Task: Find connections with filter location Lida with filter topic #training with filter profile language English with filter current company Hike with filter school Guru Jambheshwar University of Science and Technology, Hissar with filter industry Fruit and Vegetable Preserves Manufacturing with filter service category Research with filter keywords title Sales Engineer
Action: Mouse moved to (146, 214)
Screenshot: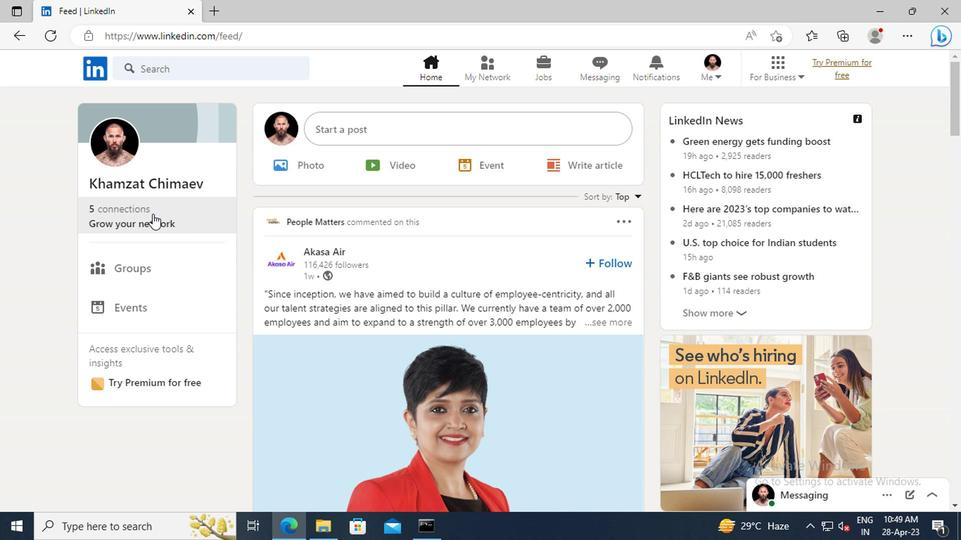 
Action: Mouse pressed left at (146, 214)
Screenshot: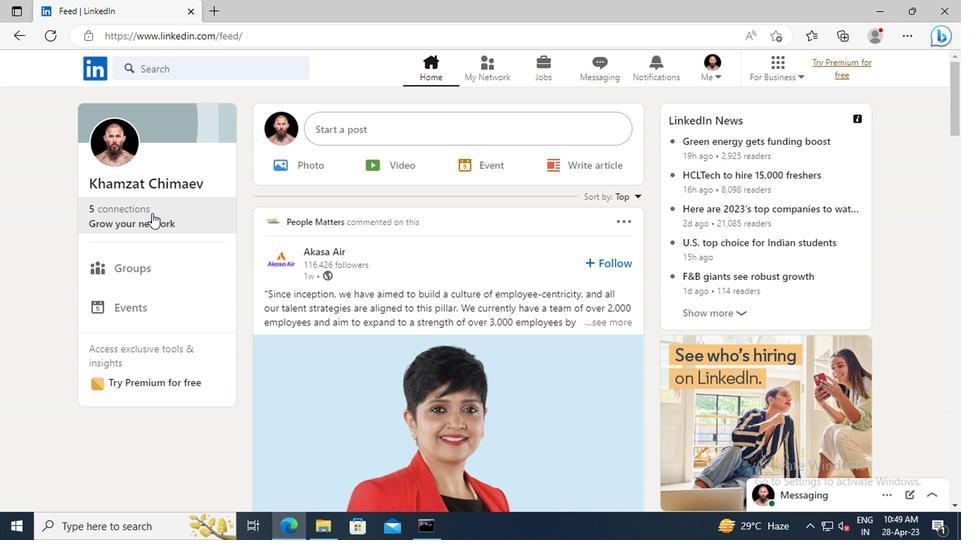 
Action: Mouse moved to (160, 150)
Screenshot: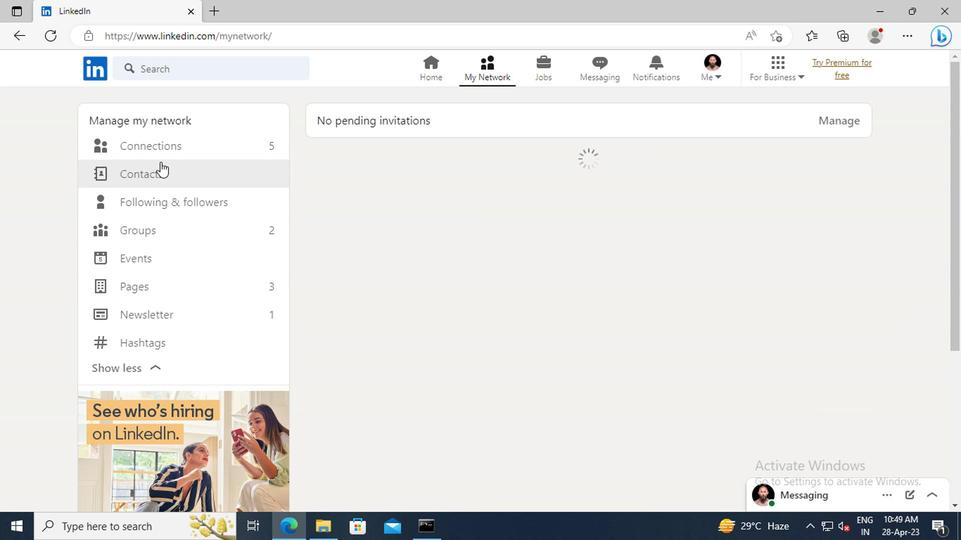 
Action: Mouse pressed left at (160, 150)
Screenshot: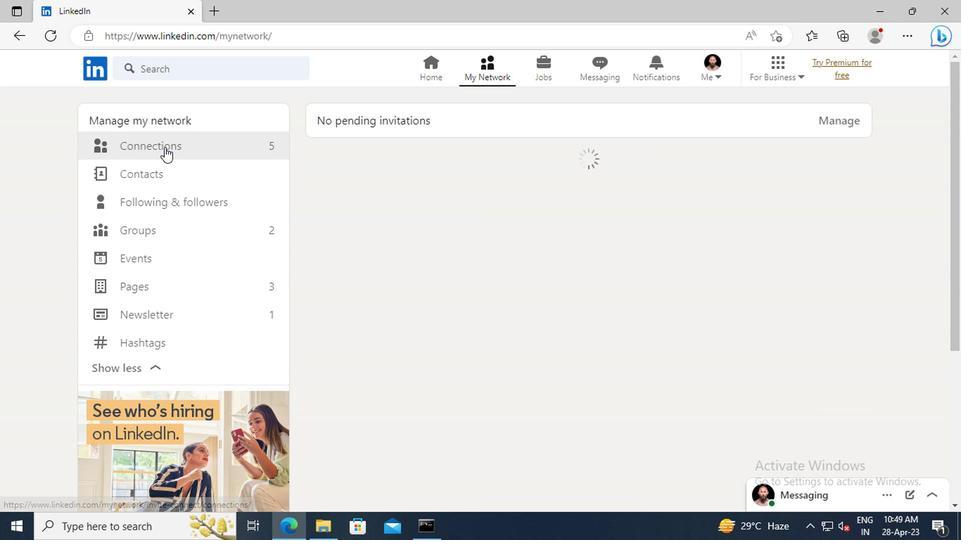 
Action: Mouse moved to (607, 156)
Screenshot: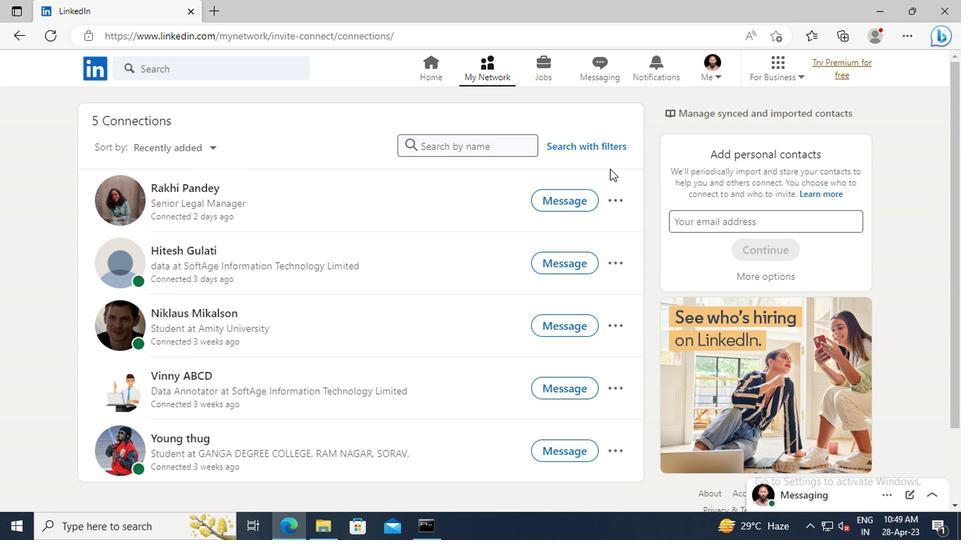 
Action: Mouse pressed left at (607, 156)
Screenshot: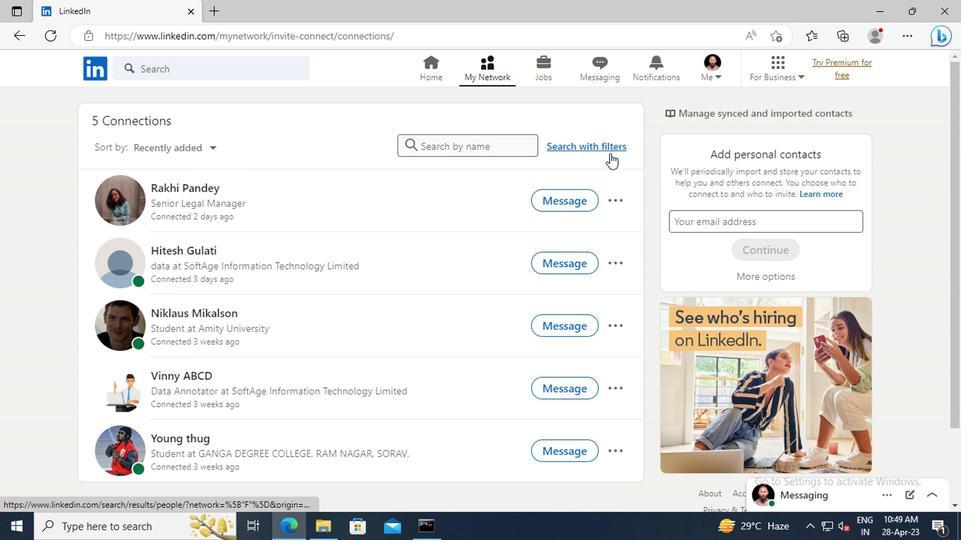 
Action: Mouse moved to (536, 115)
Screenshot: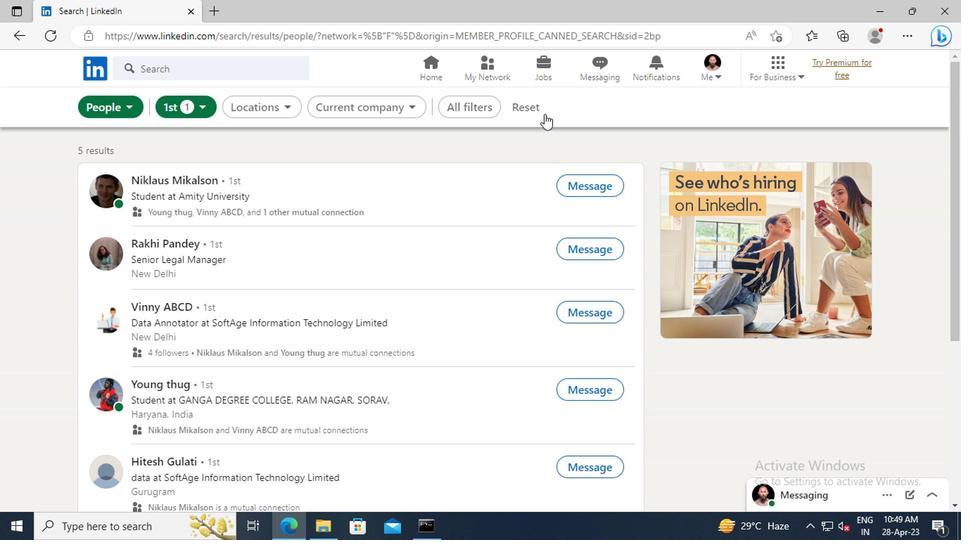 
Action: Mouse pressed left at (536, 115)
Screenshot: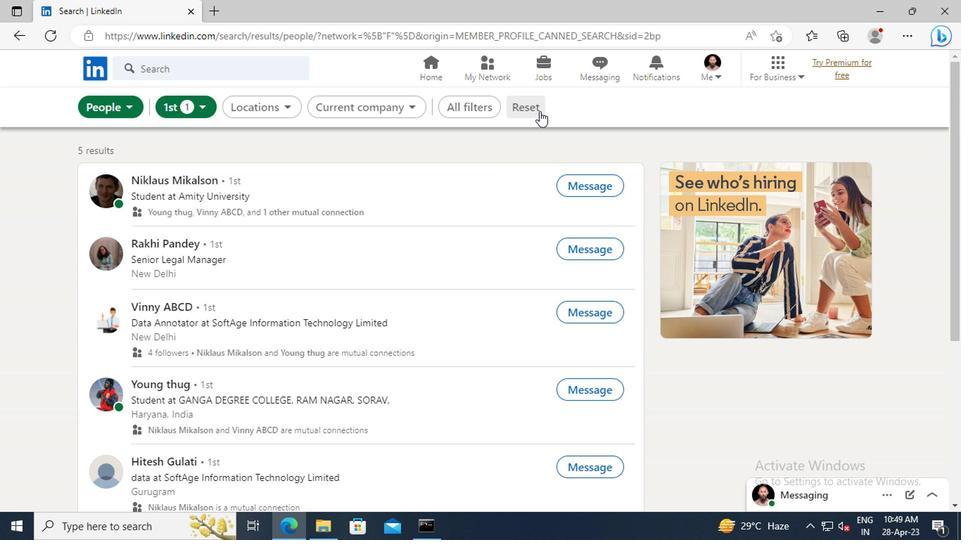 
Action: Mouse moved to (514, 111)
Screenshot: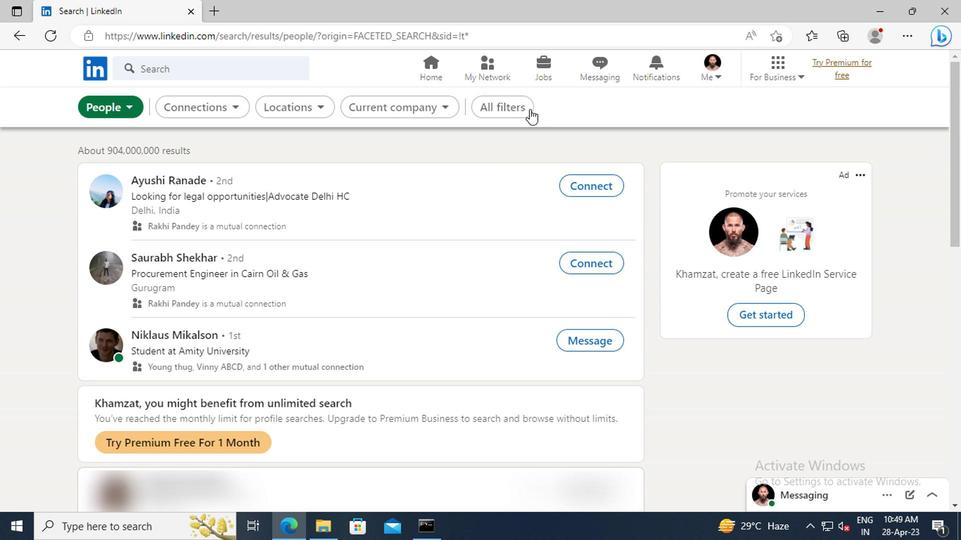 
Action: Mouse pressed left at (514, 111)
Screenshot: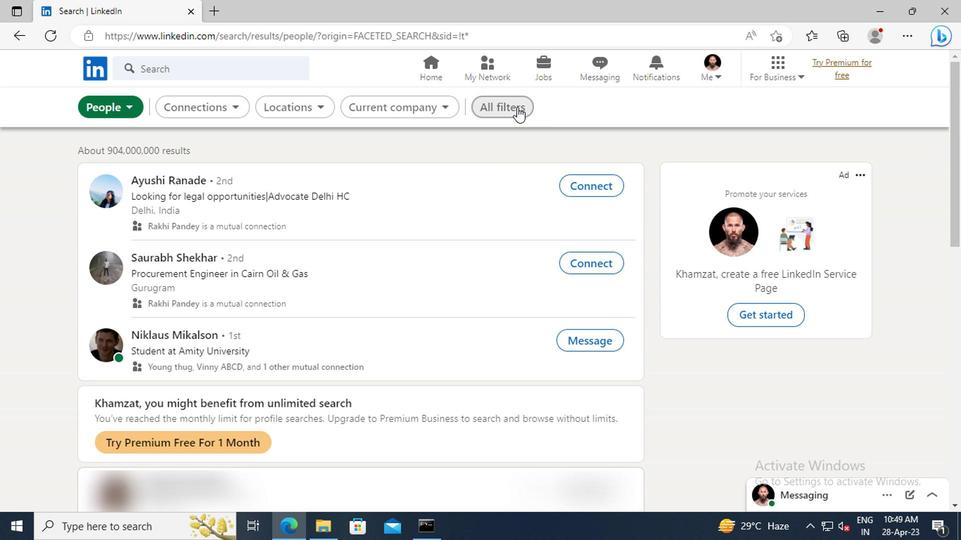 
Action: Mouse moved to (855, 259)
Screenshot: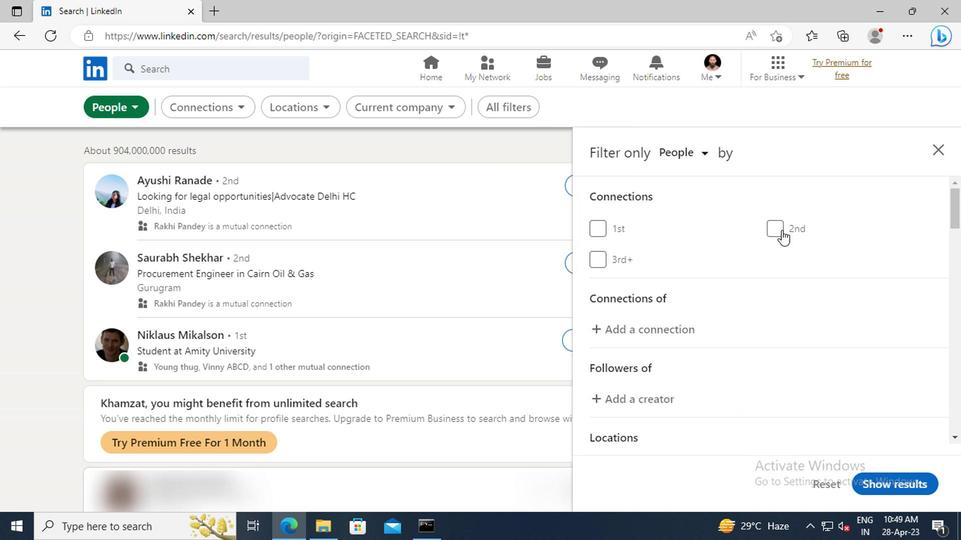 
Action: Mouse scrolled (855, 258) with delta (0, -1)
Screenshot: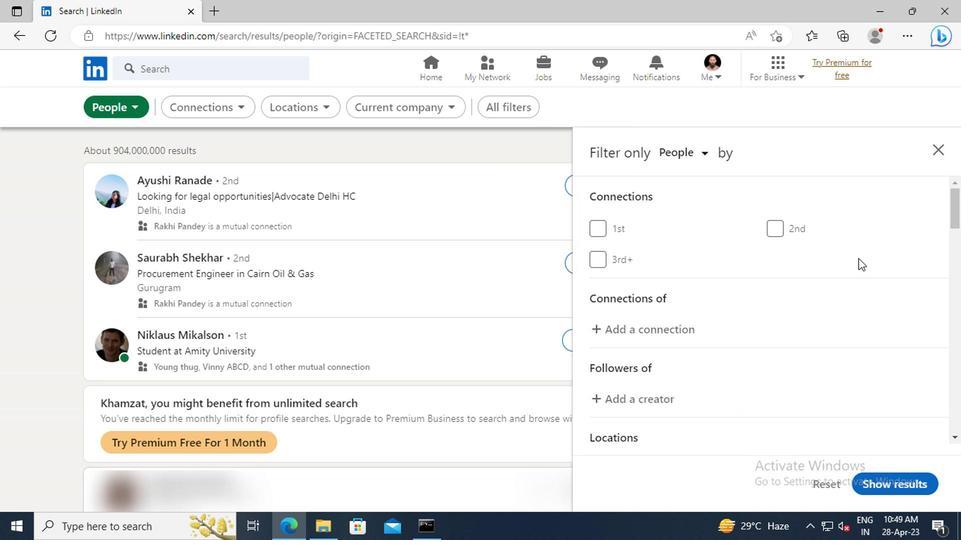 
Action: Mouse scrolled (855, 258) with delta (0, -1)
Screenshot: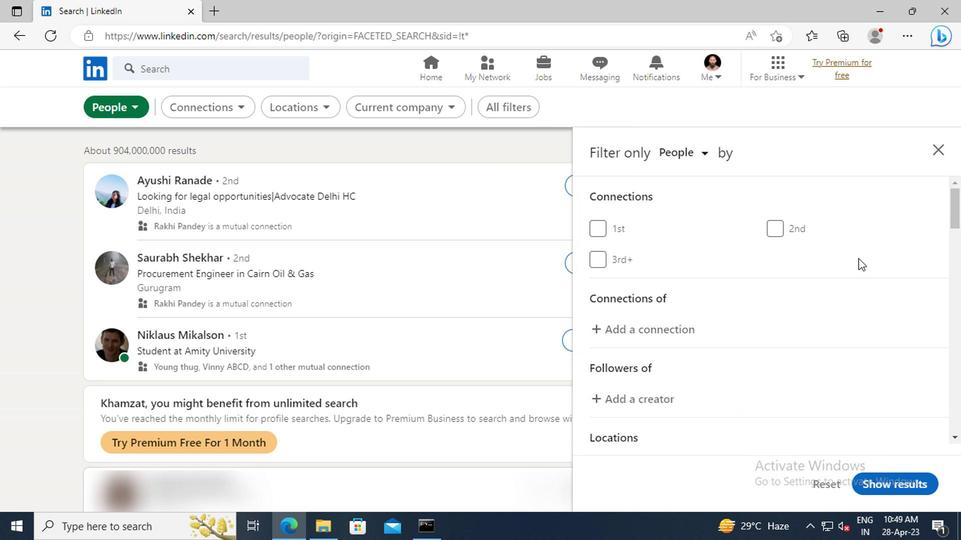 
Action: Mouse scrolled (855, 258) with delta (0, -1)
Screenshot: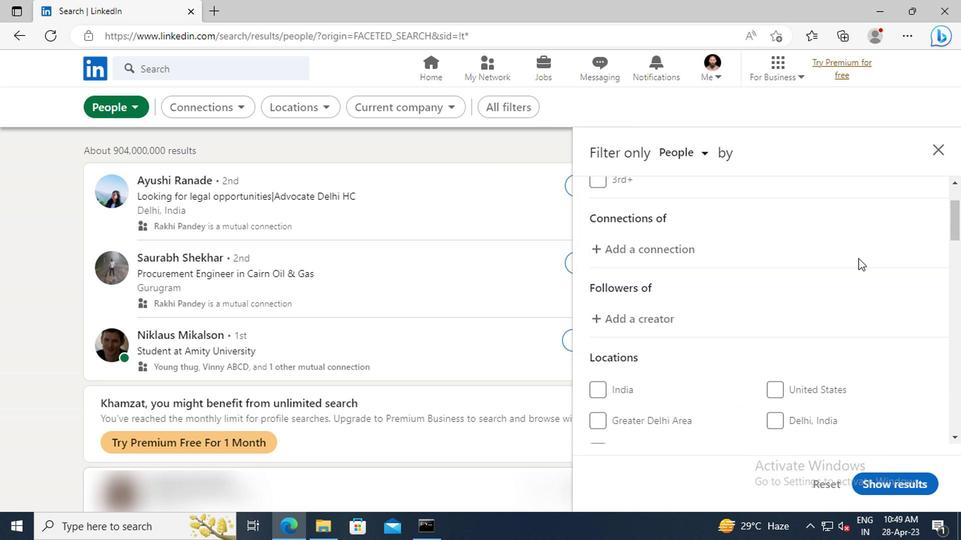 
Action: Mouse scrolled (855, 258) with delta (0, -1)
Screenshot: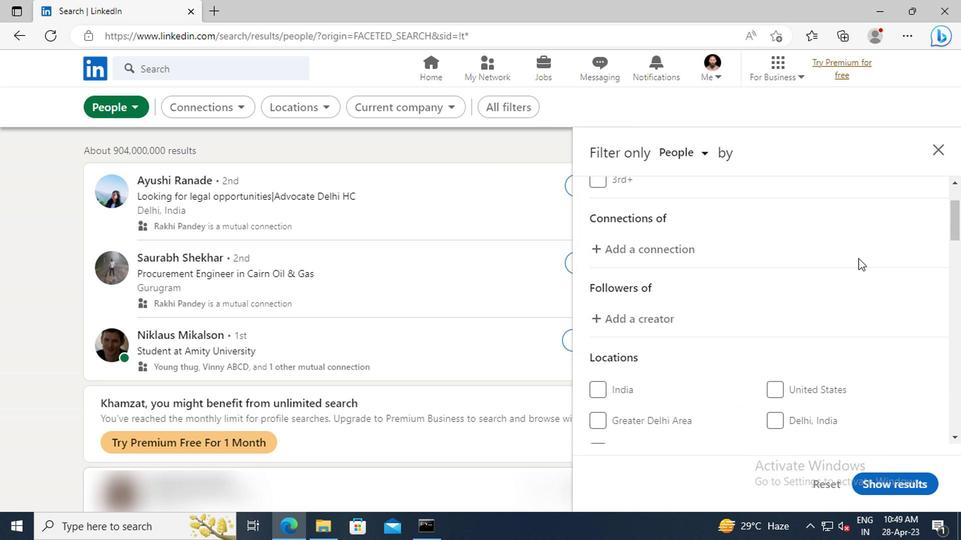 
Action: Mouse scrolled (855, 258) with delta (0, -1)
Screenshot: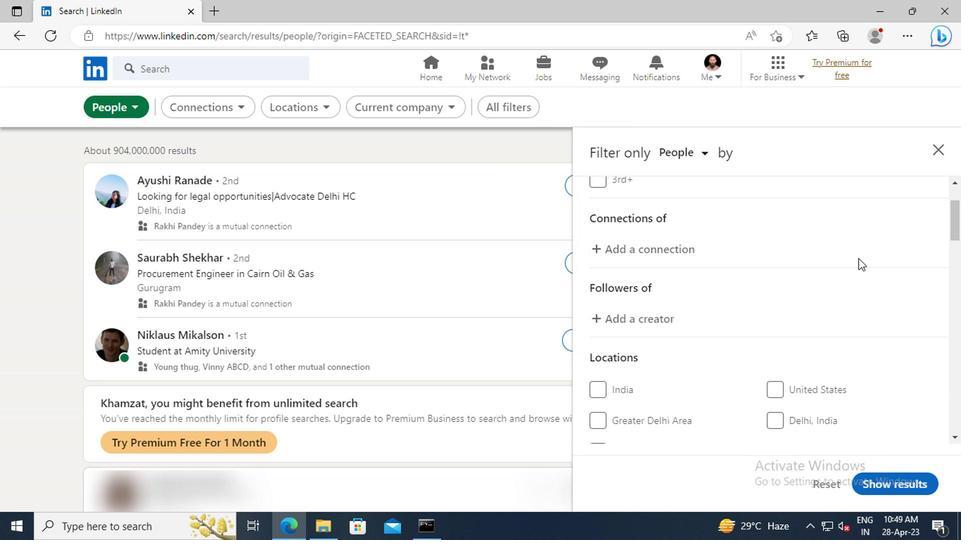 
Action: Mouse scrolled (855, 258) with delta (0, -1)
Screenshot: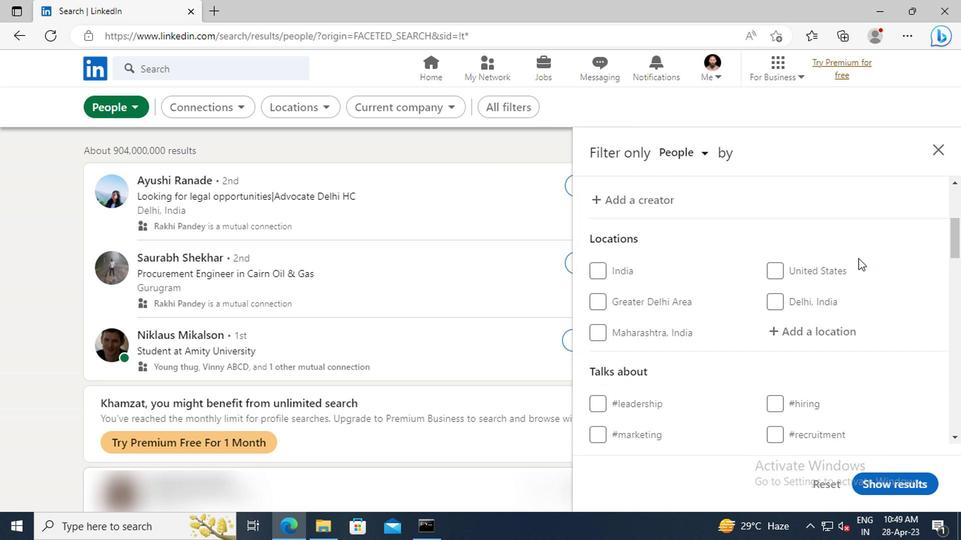 
Action: Mouse moved to (818, 287)
Screenshot: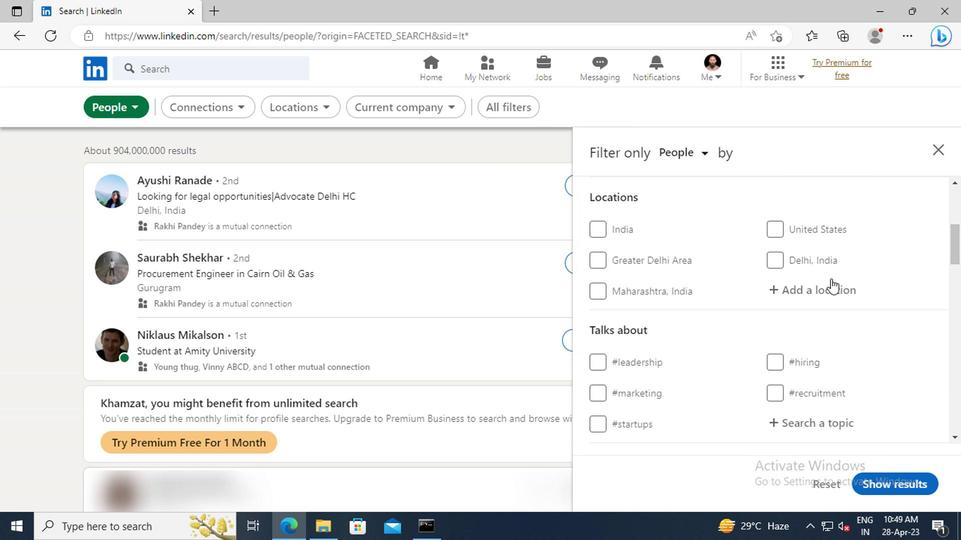 
Action: Mouse pressed left at (818, 287)
Screenshot: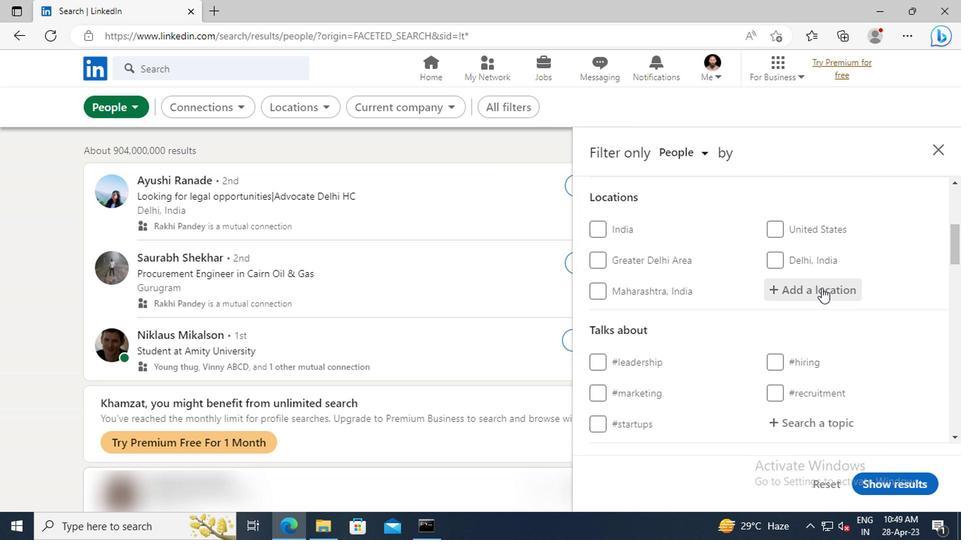 
Action: Key pressed <Key.shift>LIDA
Screenshot: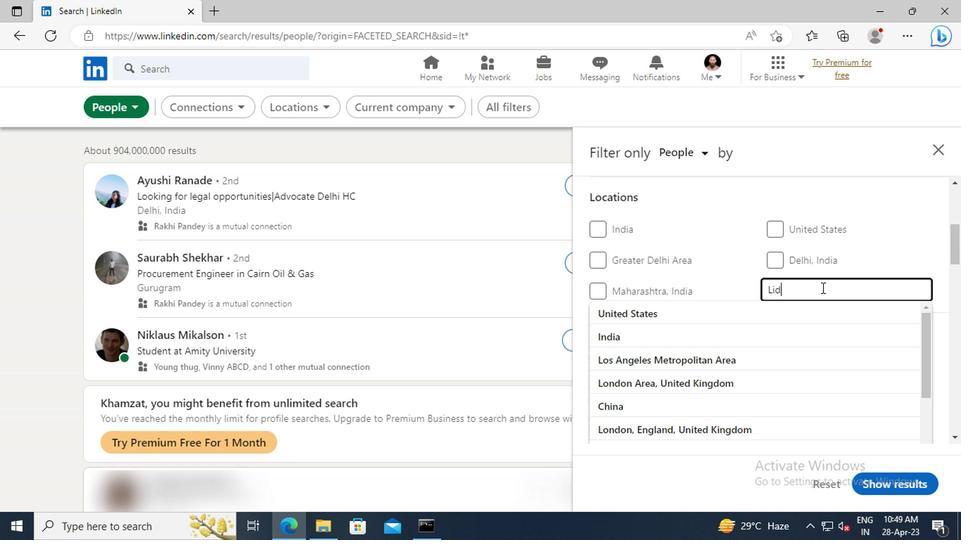 
Action: Mouse moved to (818, 316)
Screenshot: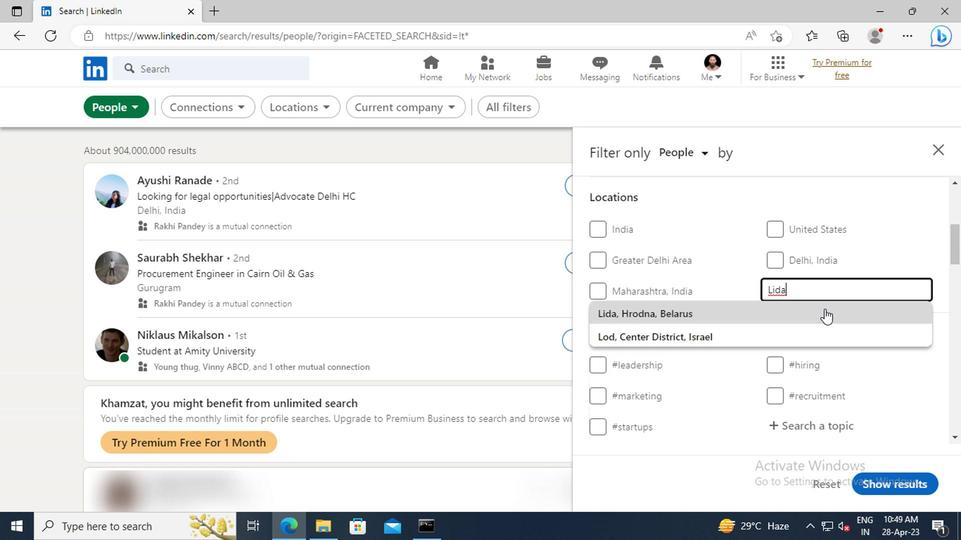 
Action: Mouse pressed left at (818, 316)
Screenshot: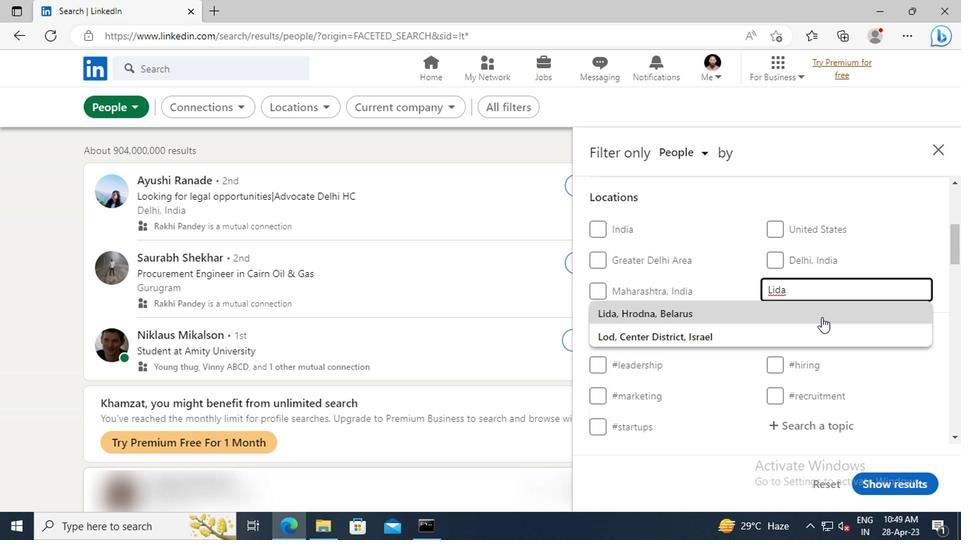 
Action: Mouse moved to (804, 277)
Screenshot: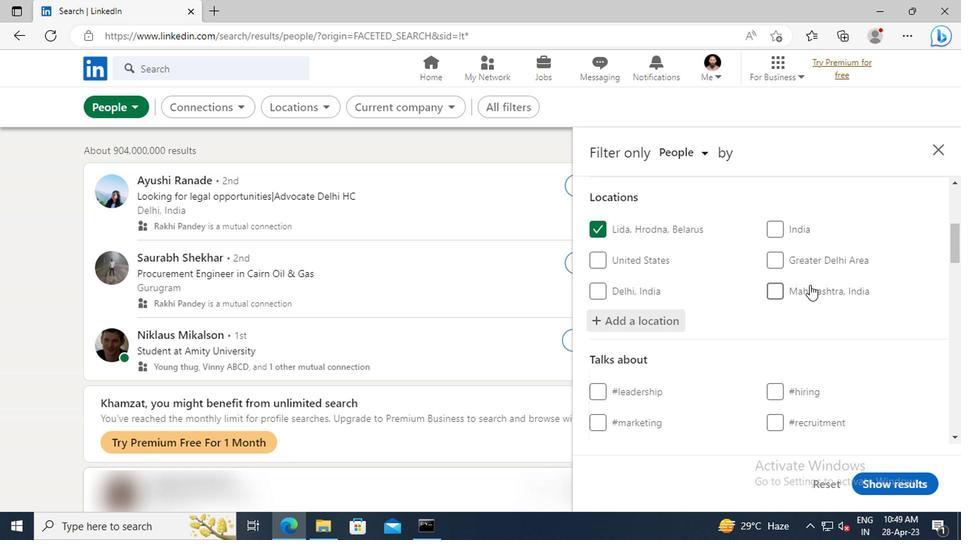 
Action: Mouse scrolled (804, 276) with delta (0, -1)
Screenshot: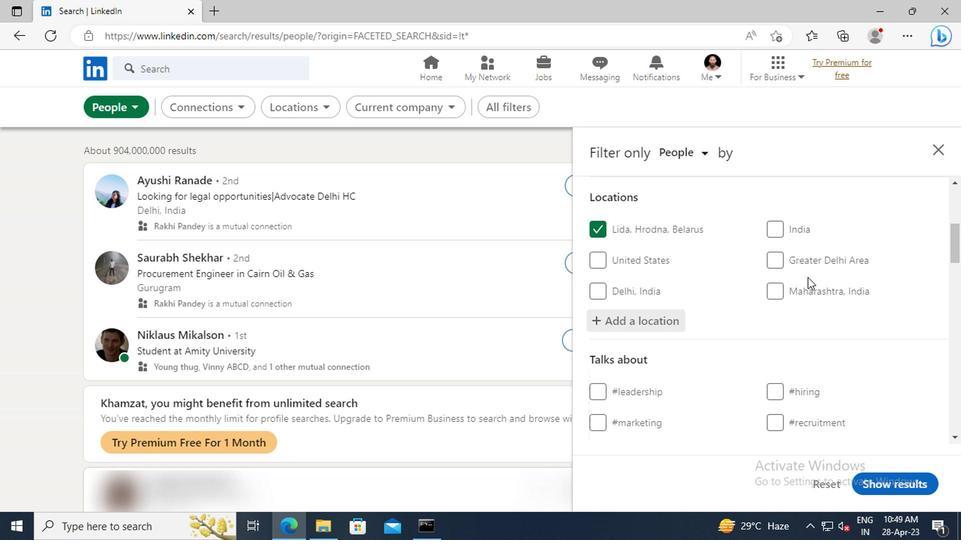 
Action: Mouse scrolled (804, 276) with delta (0, -1)
Screenshot: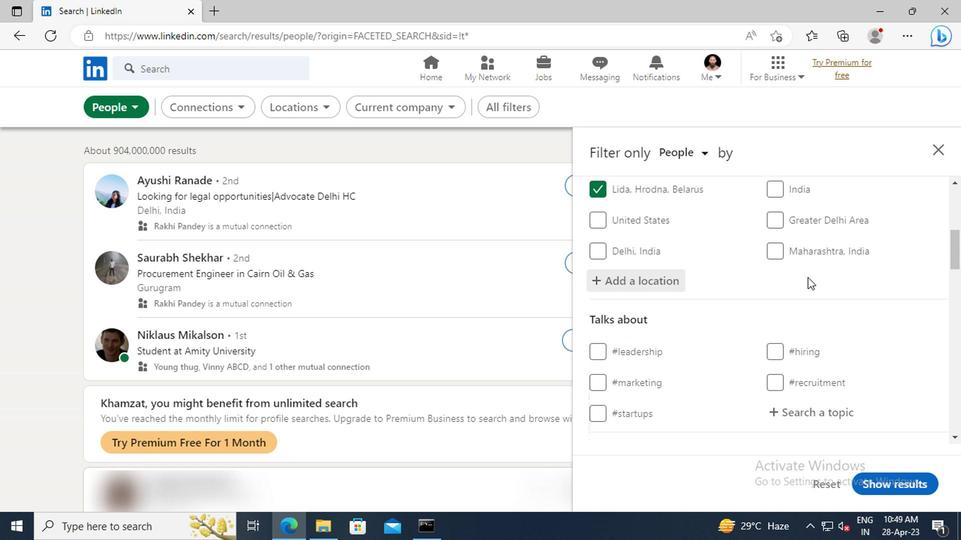 
Action: Mouse scrolled (804, 276) with delta (0, -1)
Screenshot: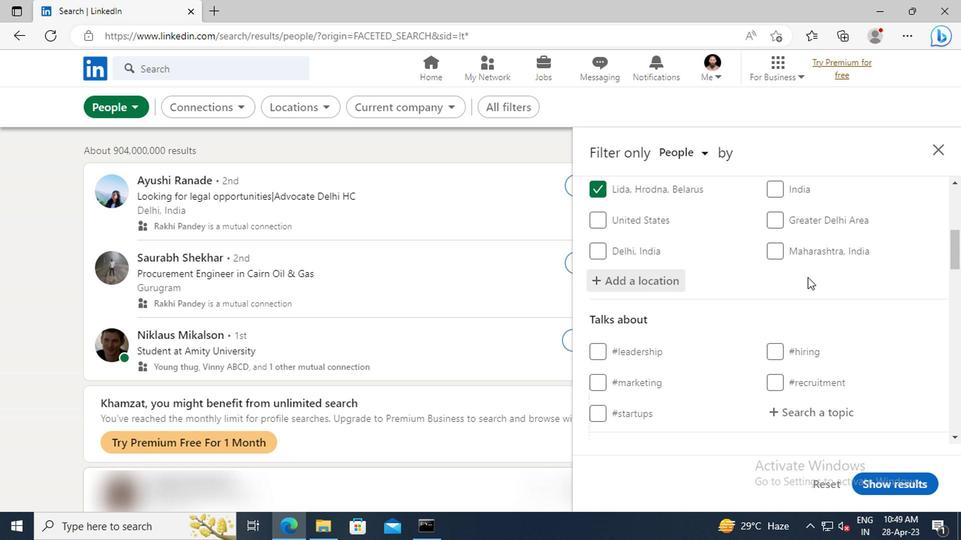 
Action: Mouse moved to (794, 329)
Screenshot: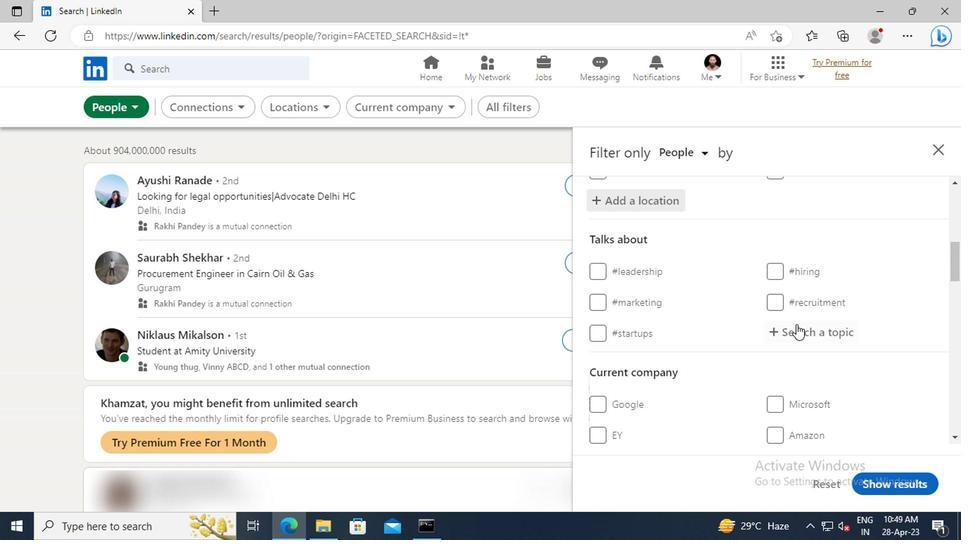 
Action: Mouse pressed left at (794, 329)
Screenshot: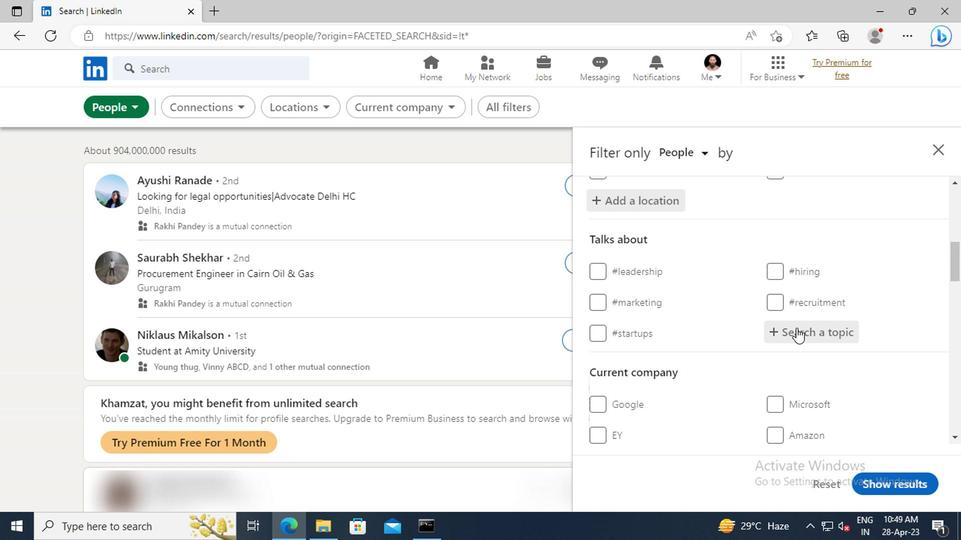 
Action: Key pressed <Key.shift>#TRAINING<Key.enter>
Screenshot: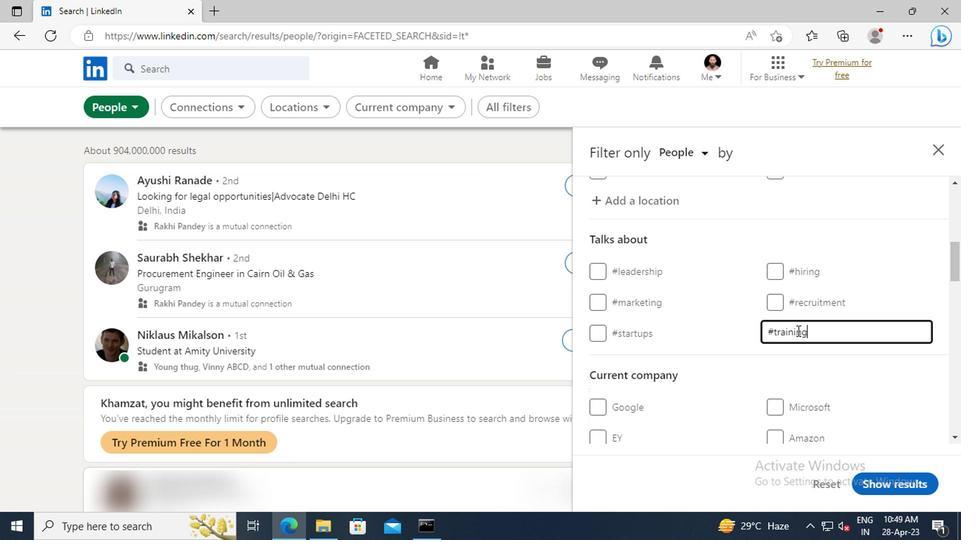 
Action: Mouse scrolled (794, 329) with delta (0, 0)
Screenshot: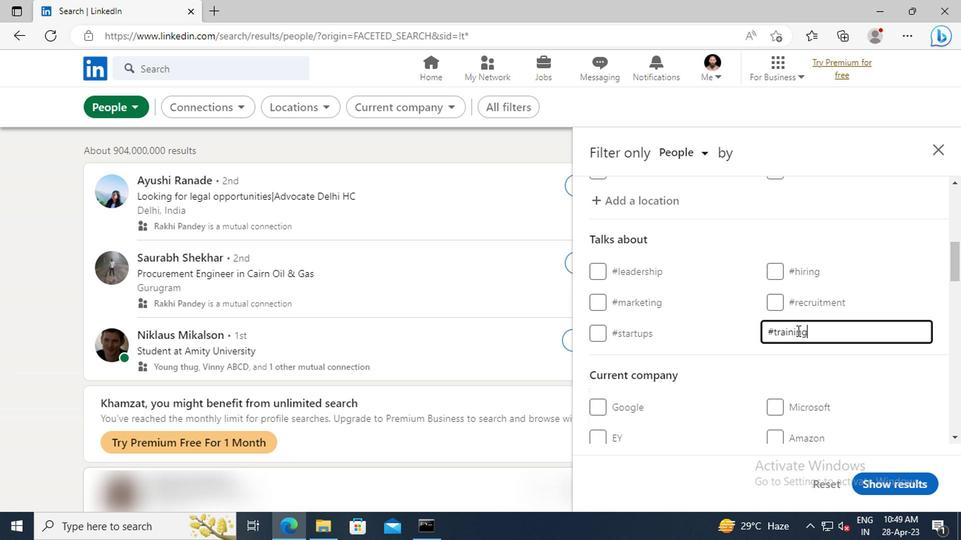 
Action: Mouse scrolled (794, 329) with delta (0, 0)
Screenshot: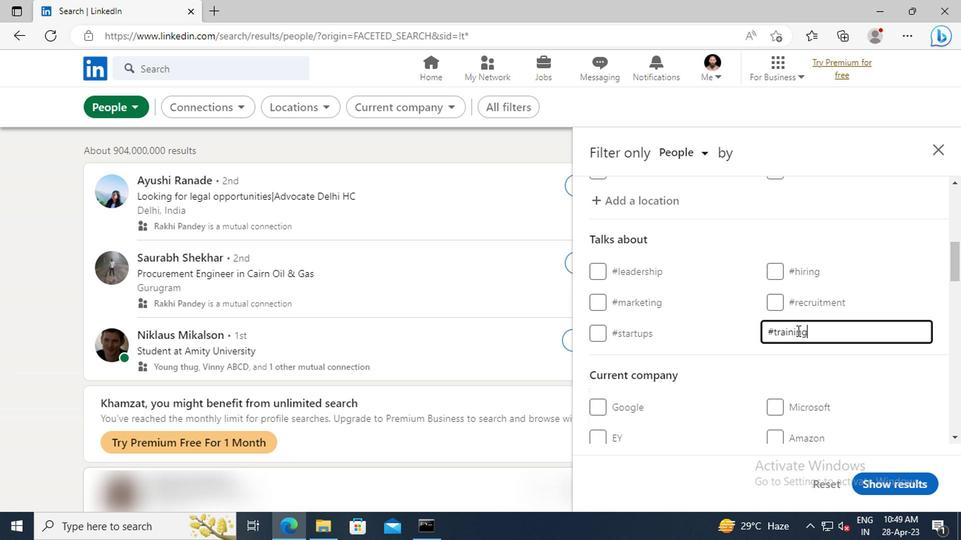 
Action: Mouse scrolled (794, 329) with delta (0, 0)
Screenshot: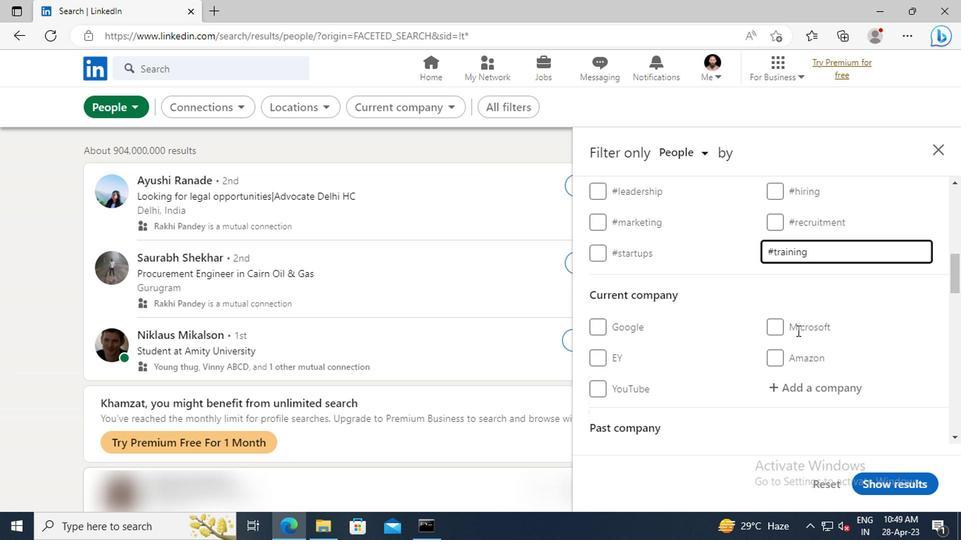 
Action: Mouse scrolled (794, 329) with delta (0, 0)
Screenshot: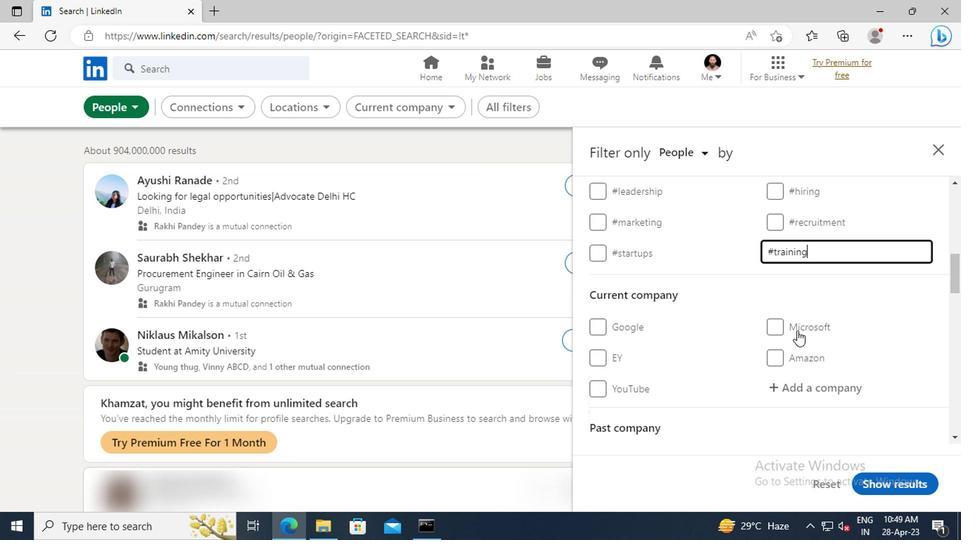 
Action: Mouse scrolled (794, 329) with delta (0, 0)
Screenshot: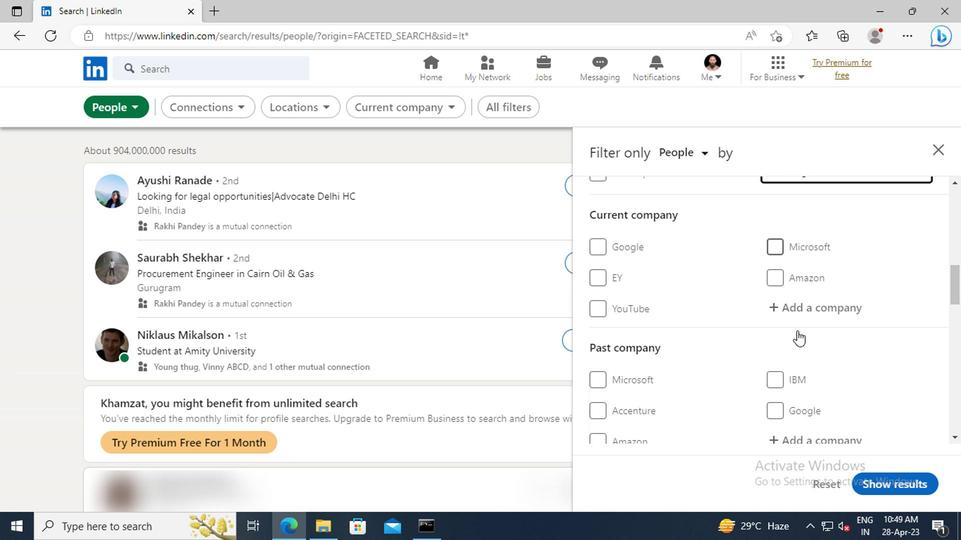 
Action: Mouse scrolled (794, 329) with delta (0, 0)
Screenshot: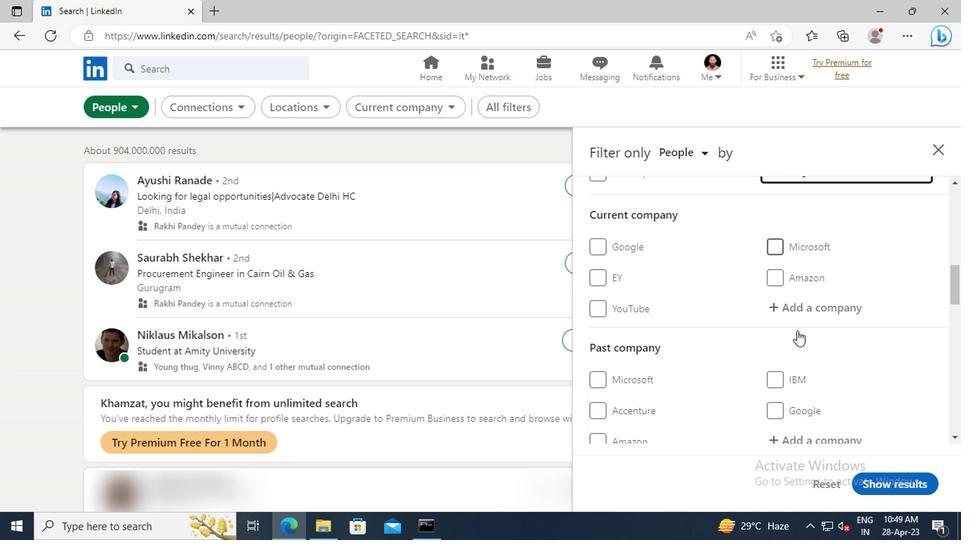 
Action: Mouse scrolled (794, 329) with delta (0, 0)
Screenshot: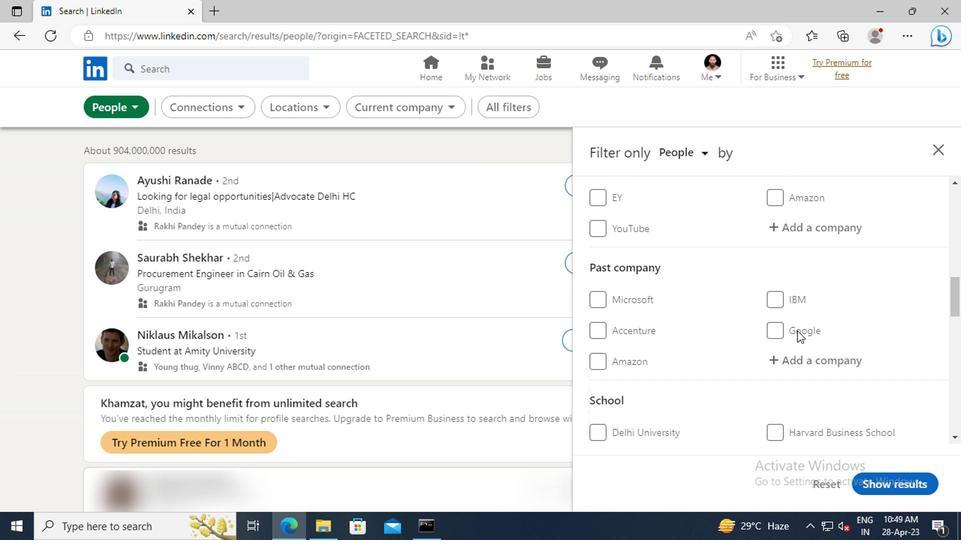 
Action: Mouse scrolled (794, 329) with delta (0, 0)
Screenshot: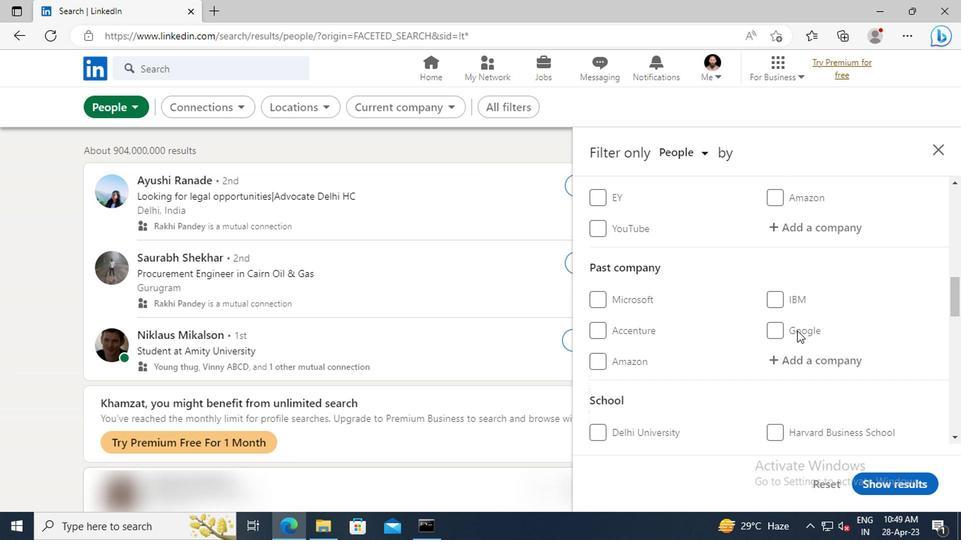 
Action: Mouse scrolled (794, 329) with delta (0, 0)
Screenshot: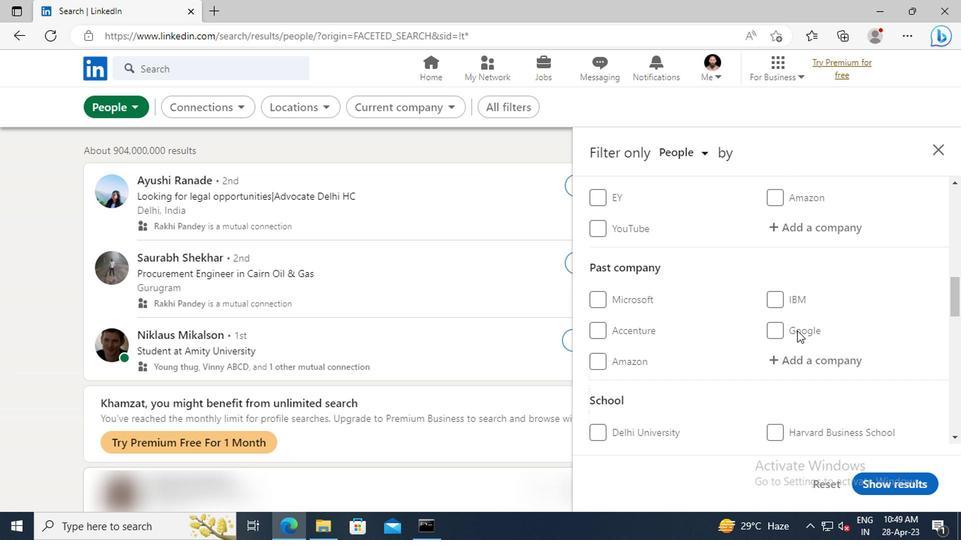 
Action: Mouse scrolled (794, 329) with delta (0, 0)
Screenshot: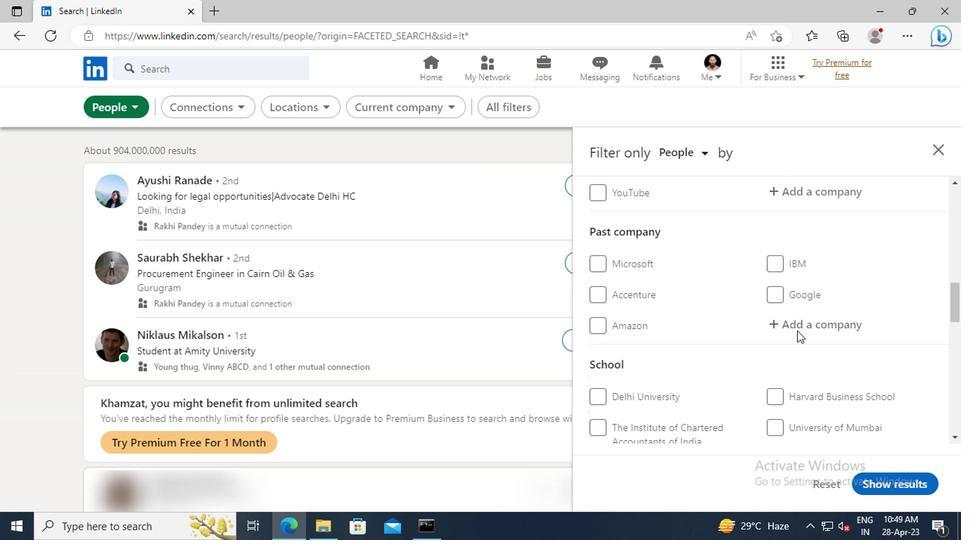 
Action: Mouse scrolled (794, 329) with delta (0, 0)
Screenshot: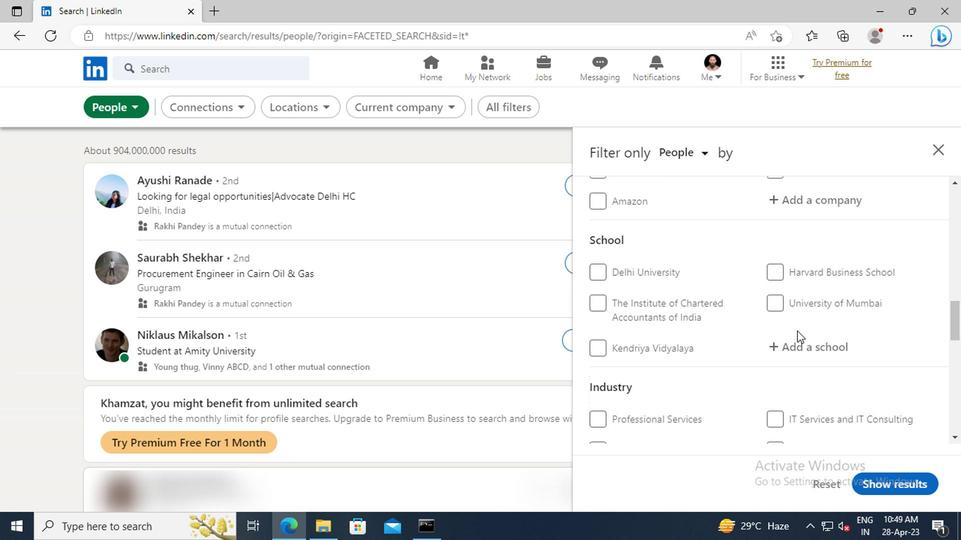 
Action: Mouse scrolled (794, 329) with delta (0, 0)
Screenshot: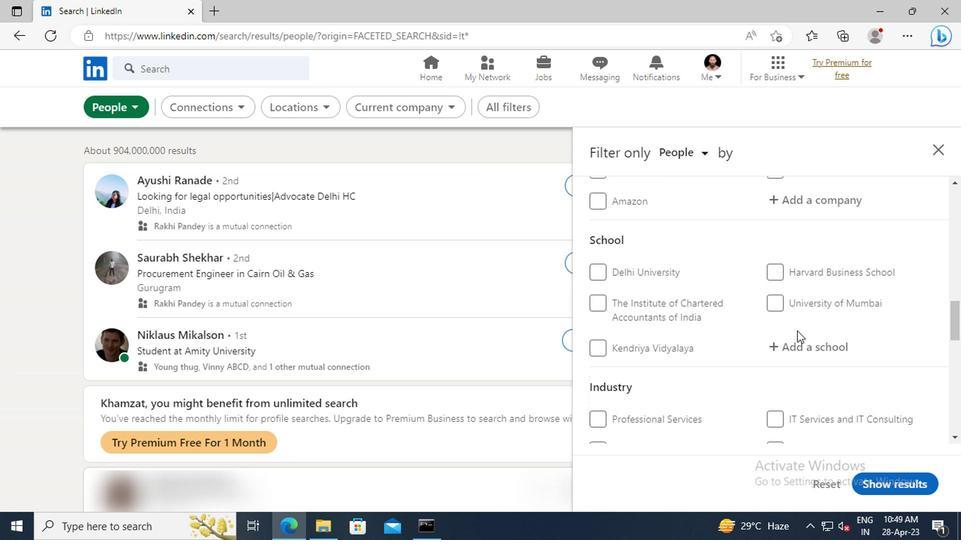 
Action: Mouse scrolled (794, 329) with delta (0, 0)
Screenshot: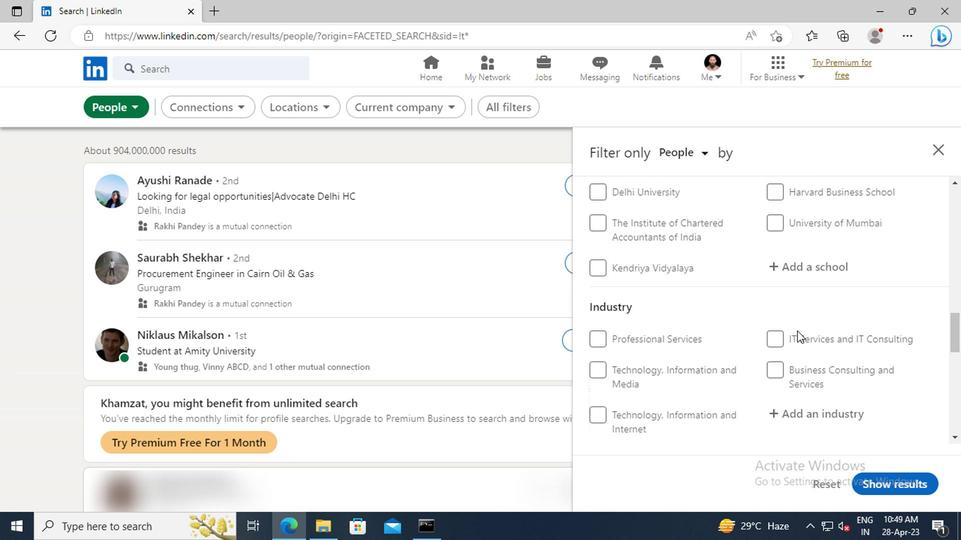 
Action: Mouse scrolled (794, 329) with delta (0, 0)
Screenshot: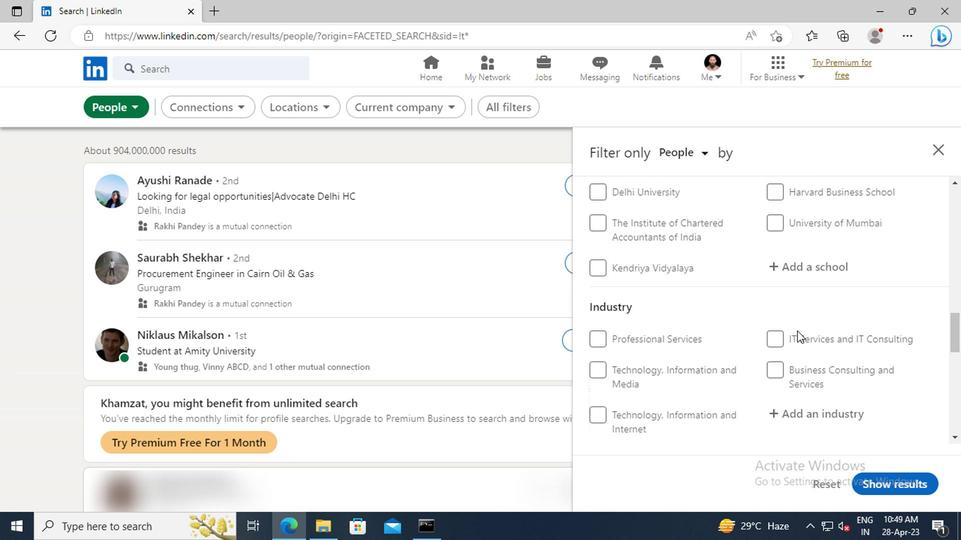 
Action: Mouse scrolled (794, 329) with delta (0, 0)
Screenshot: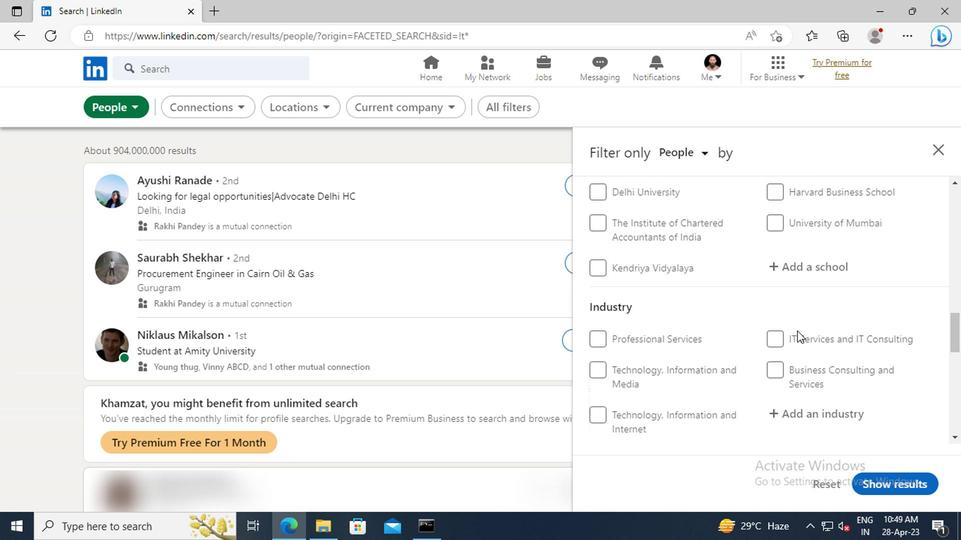 
Action: Mouse scrolled (794, 329) with delta (0, 0)
Screenshot: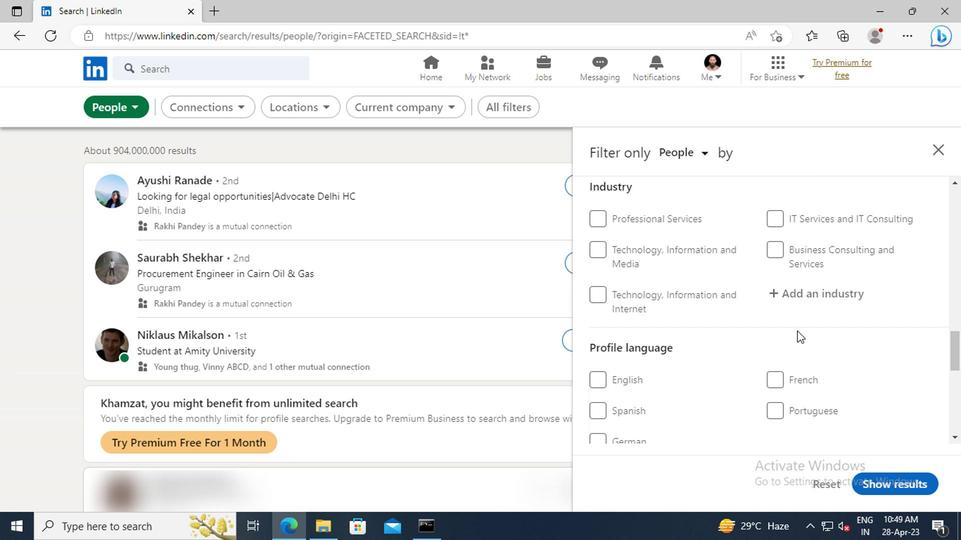 
Action: Mouse moved to (597, 340)
Screenshot: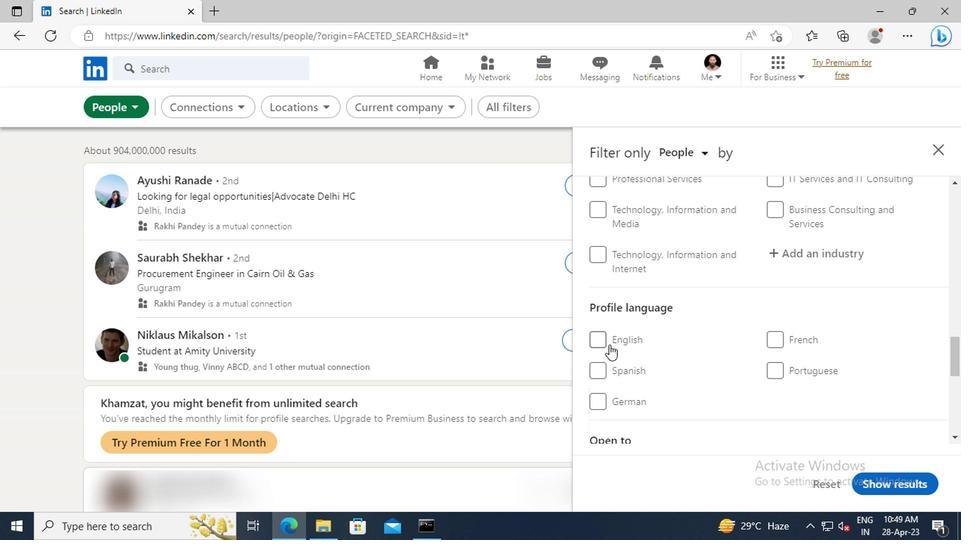 
Action: Mouse pressed left at (597, 340)
Screenshot: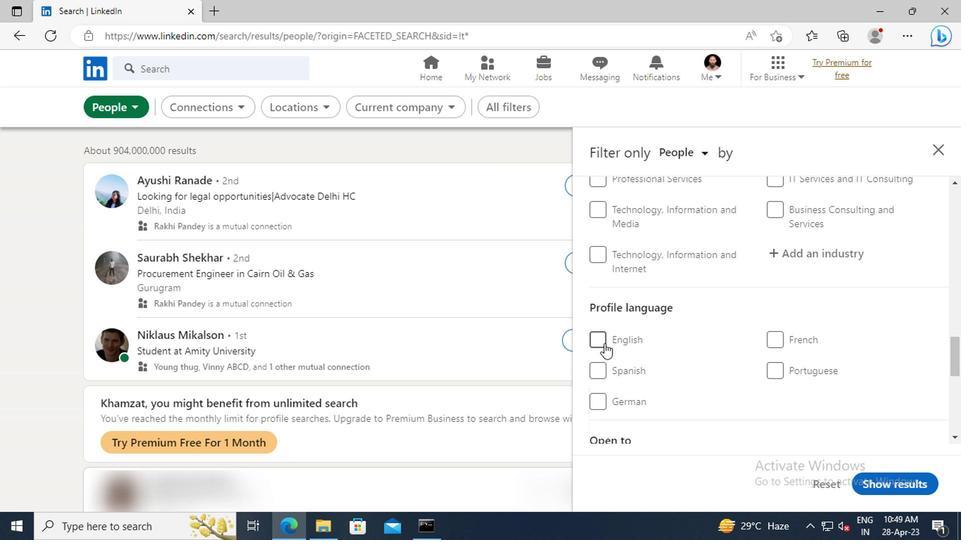 
Action: Mouse moved to (758, 334)
Screenshot: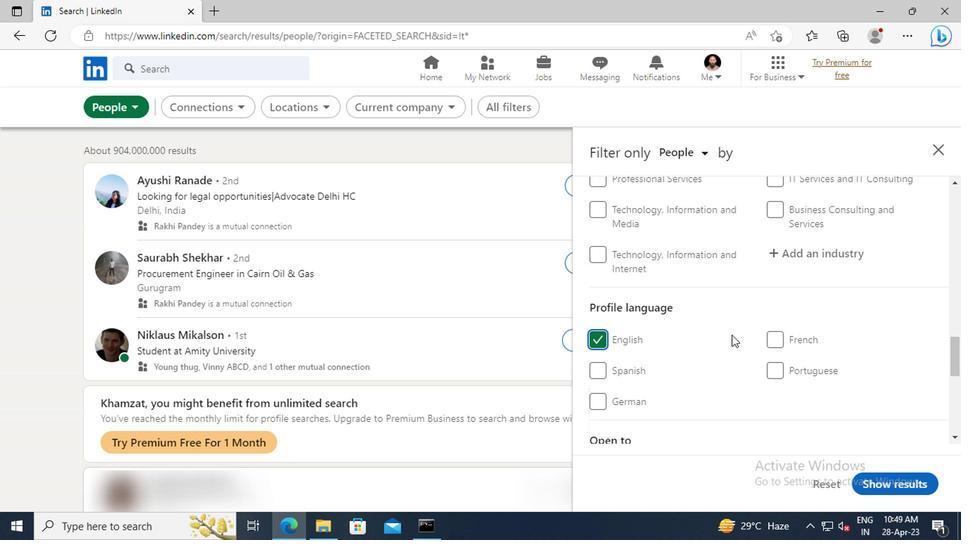 
Action: Mouse scrolled (758, 334) with delta (0, 0)
Screenshot: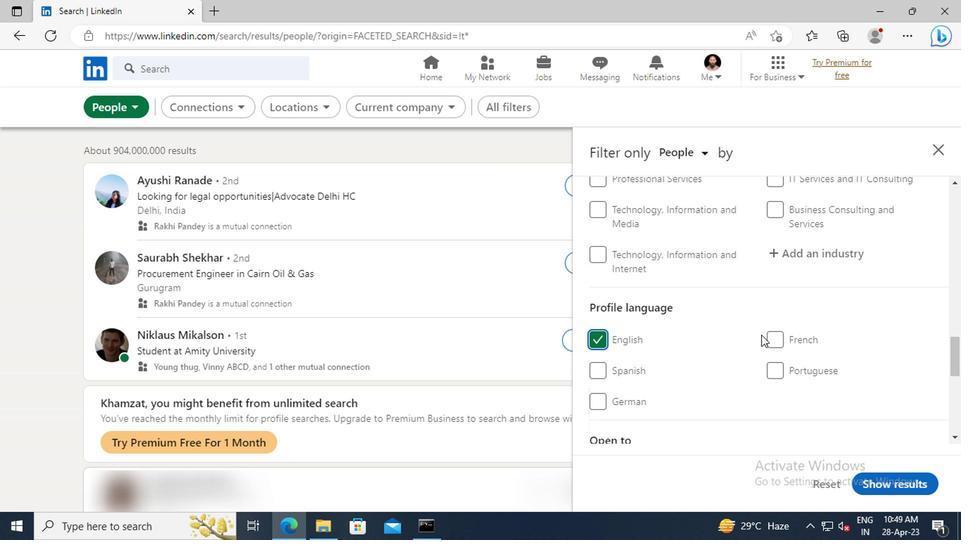
Action: Mouse scrolled (758, 334) with delta (0, 0)
Screenshot: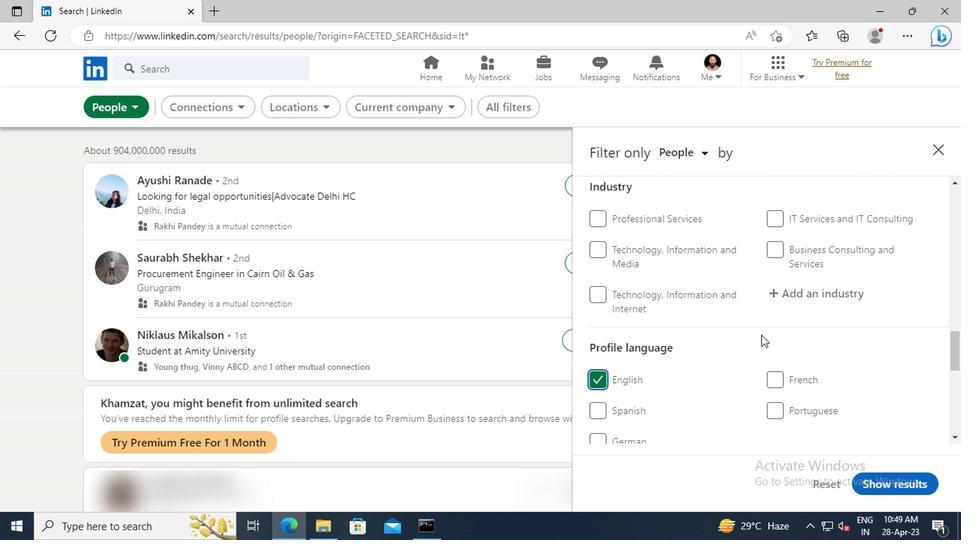 
Action: Mouse scrolled (758, 334) with delta (0, 0)
Screenshot: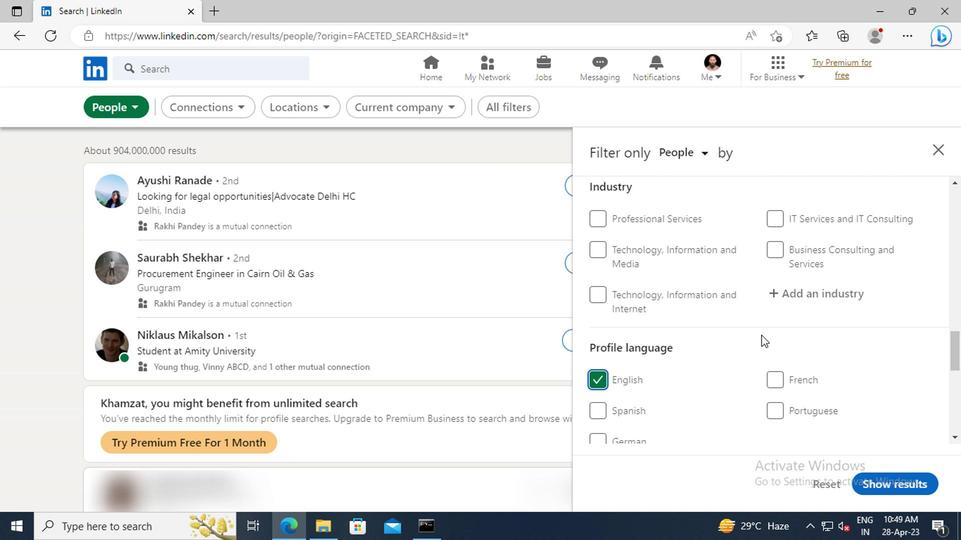 
Action: Mouse scrolled (758, 334) with delta (0, 0)
Screenshot: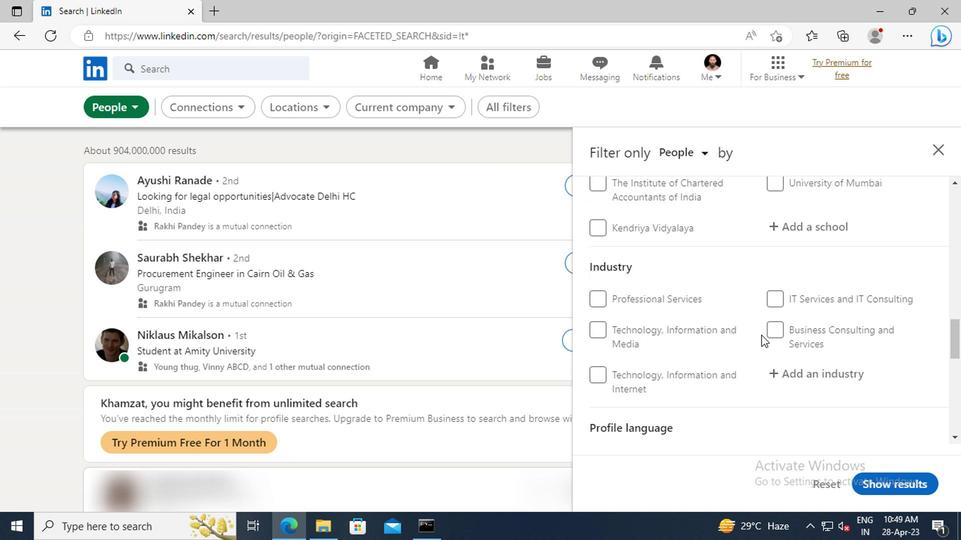 
Action: Mouse scrolled (758, 334) with delta (0, 0)
Screenshot: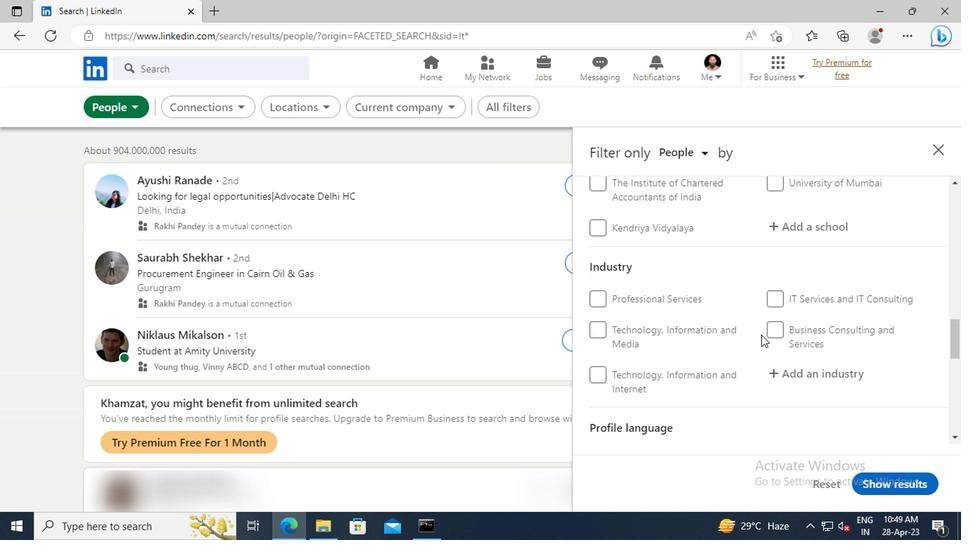 
Action: Mouse scrolled (758, 334) with delta (0, 0)
Screenshot: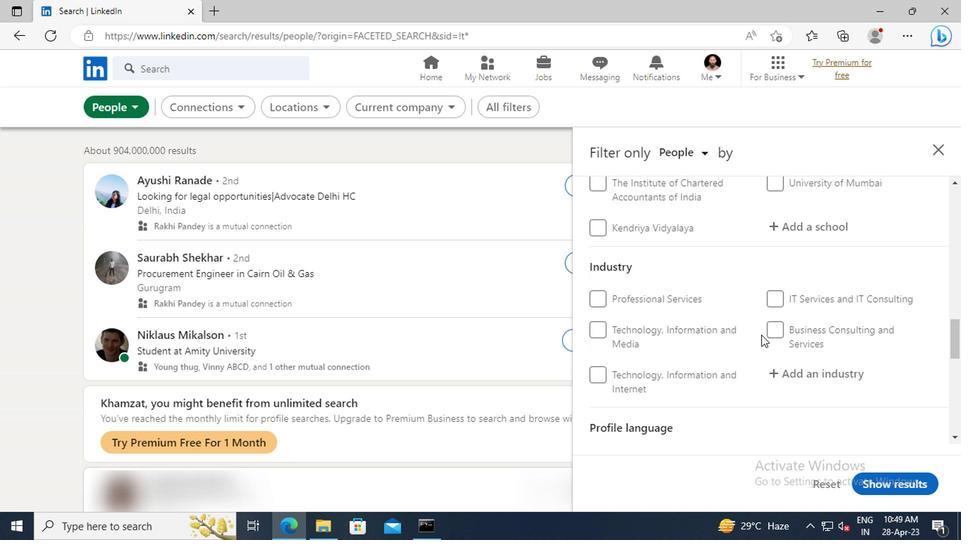 
Action: Mouse scrolled (758, 334) with delta (0, 0)
Screenshot: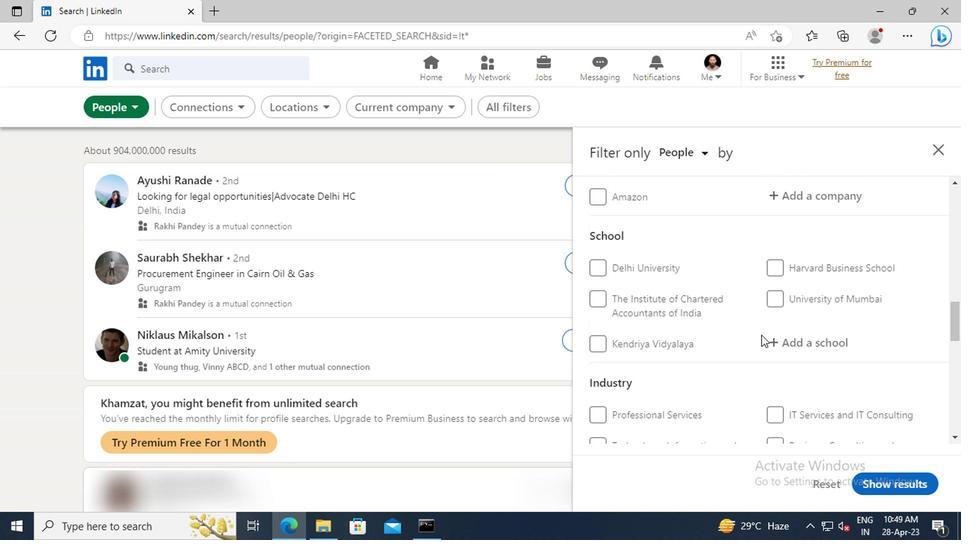 
Action: Mouse scrolled (758, 334) with delta (0, 0)
Screenshot: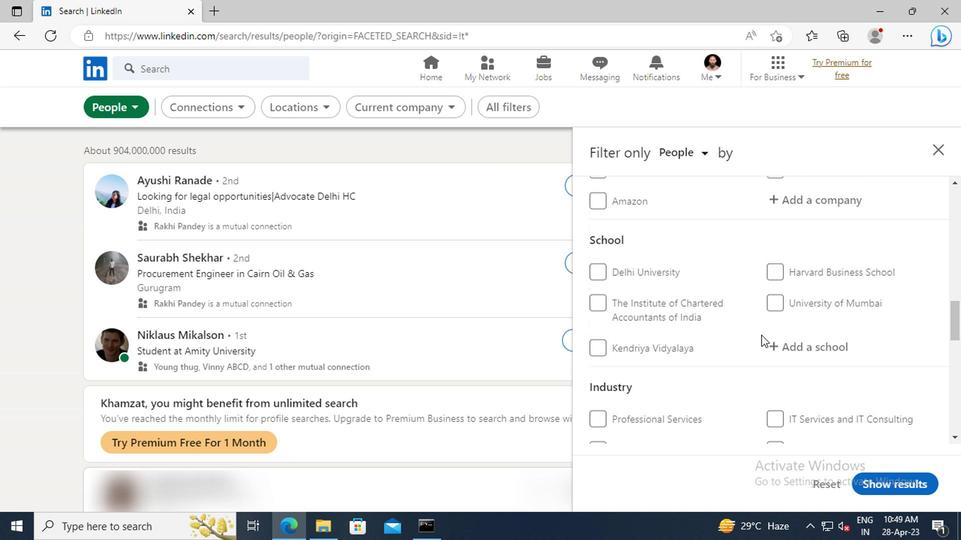 
Action: Mouse scrolled (758, 334) with delta (0, 0)
Screenshot: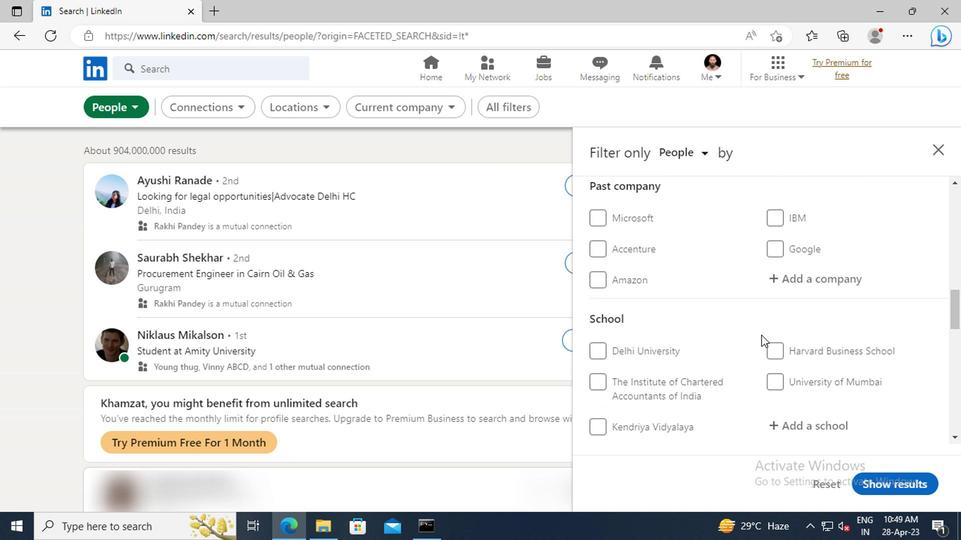 
Action: Mouse scrolled (758, 334) with delta (0, 0)
Screenshot: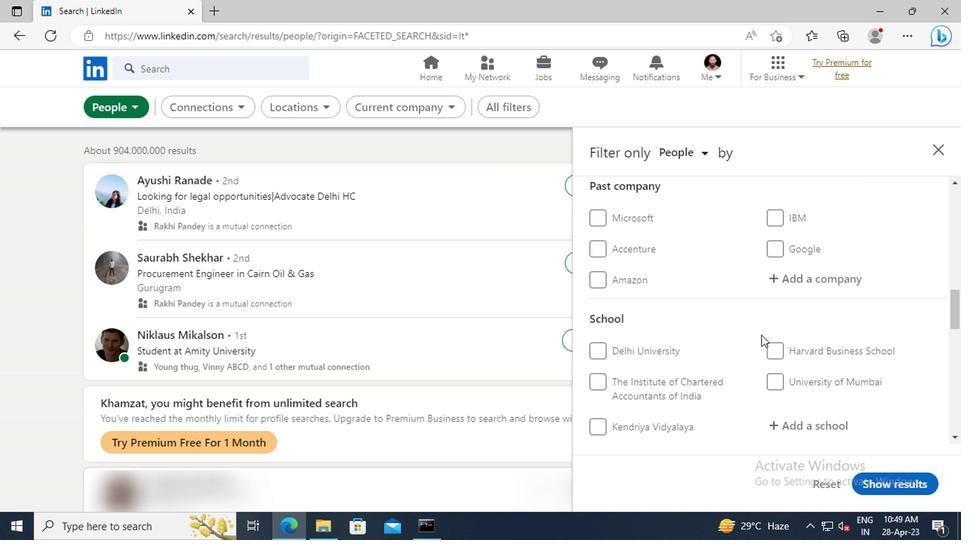 
Action: Mouse moved to (758, 334)
Screenshot: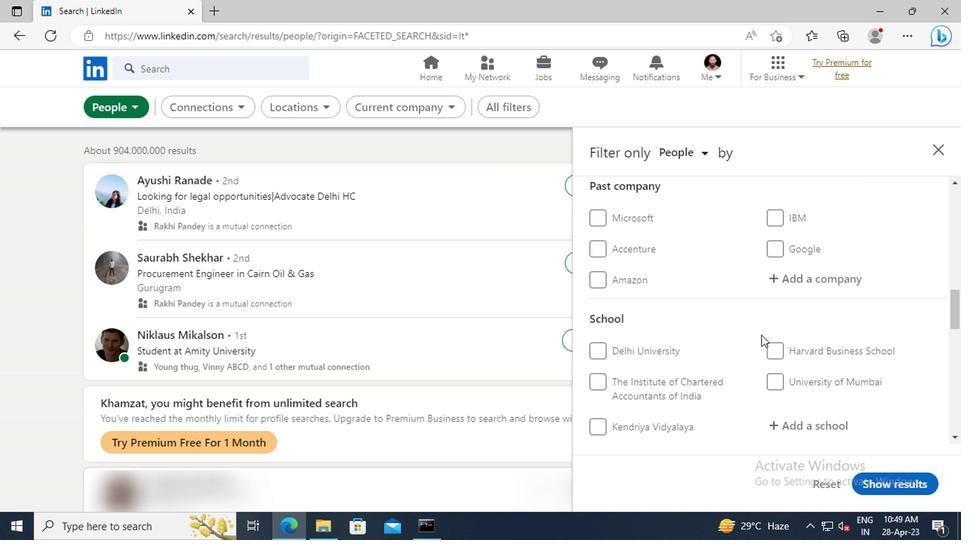 
Action: Mouse scrolled (758, 334) with delta (0, 0)
Screenshot: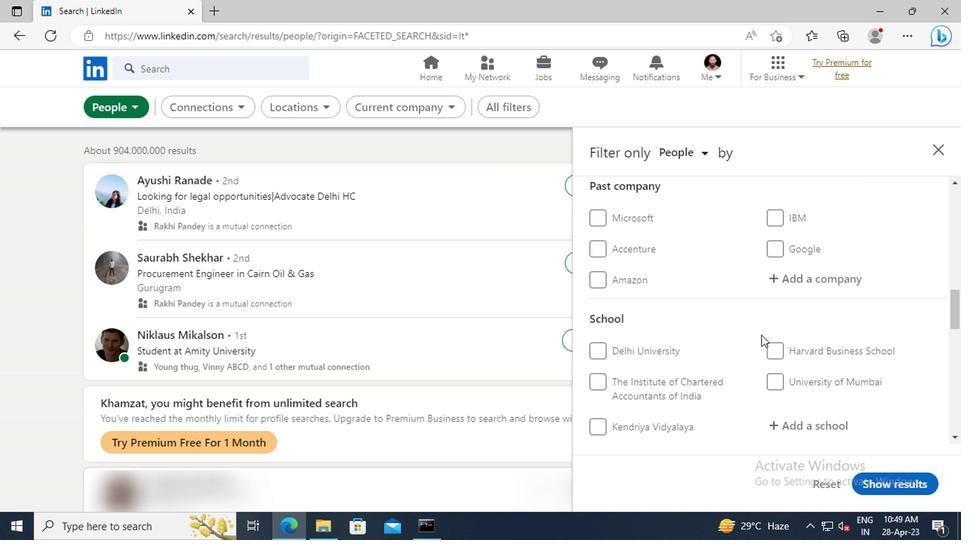 
Action: Mouse scrolled (758, 334) with delta (0, 0)
Screenshot: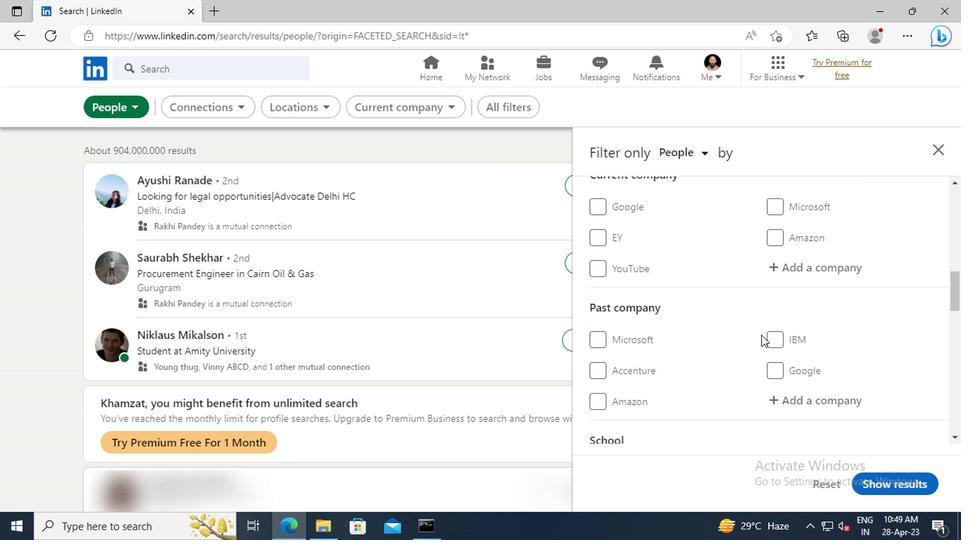 
Action: Mouse moved to (790, 309)
Screenshot: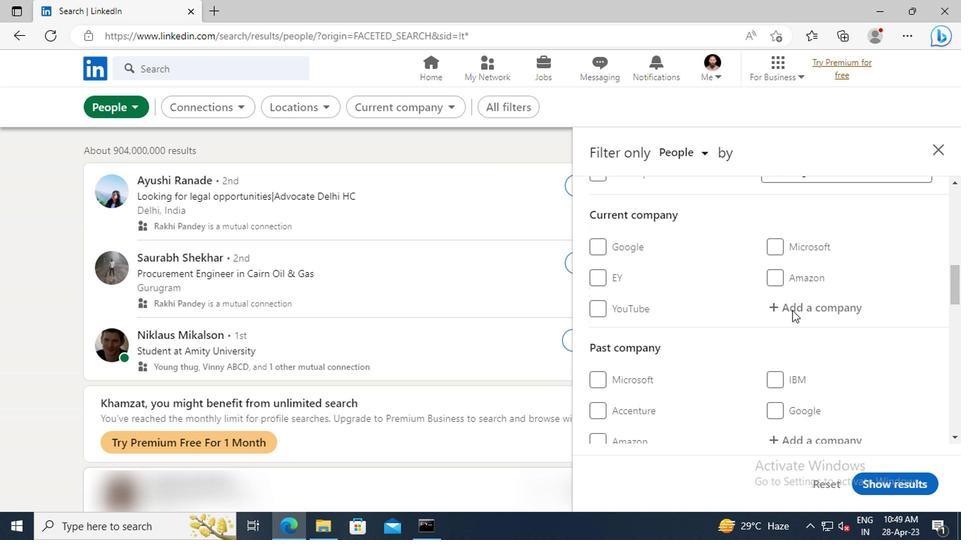 
Action: Mouse pressed left at (790, 309)
Screenshot: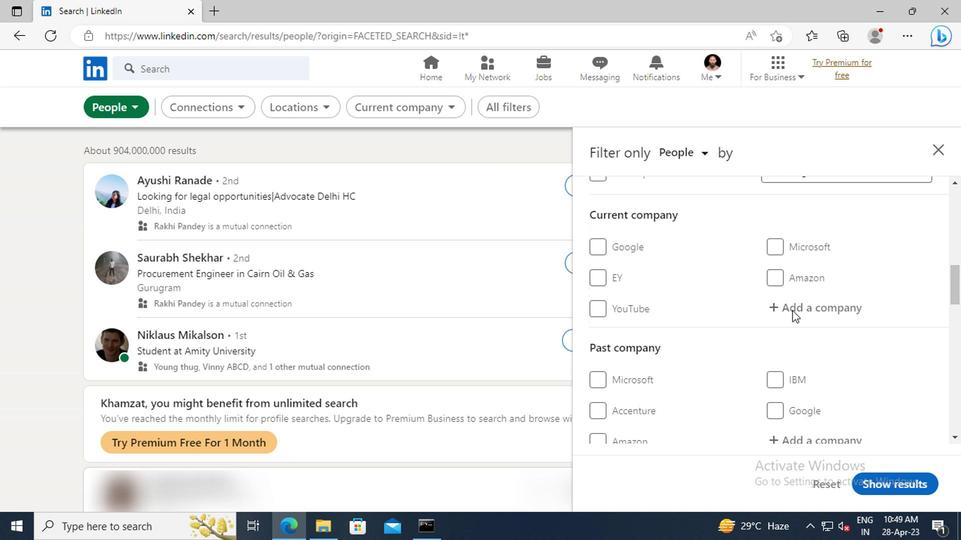 
Action: Key pressed <Key.shift>HIKE
Screenshot: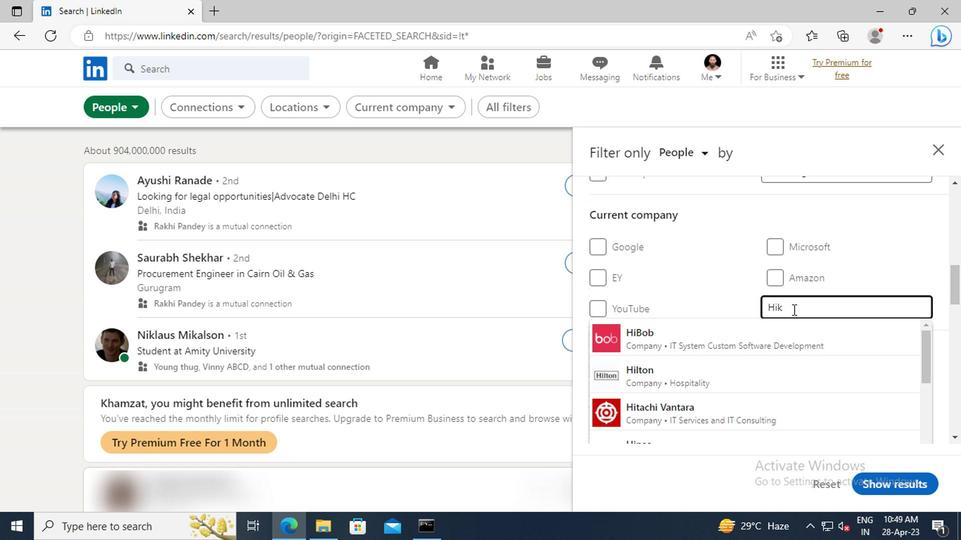 
Action: Mouse moved to (783, 333)
Screenshot: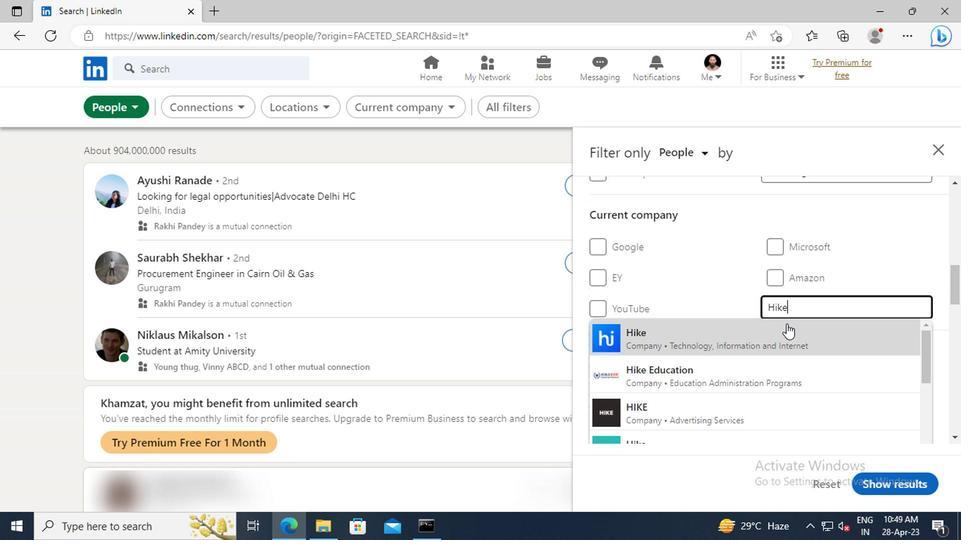 
Action: Mouse pressed left at (783, 333)
Screenshot: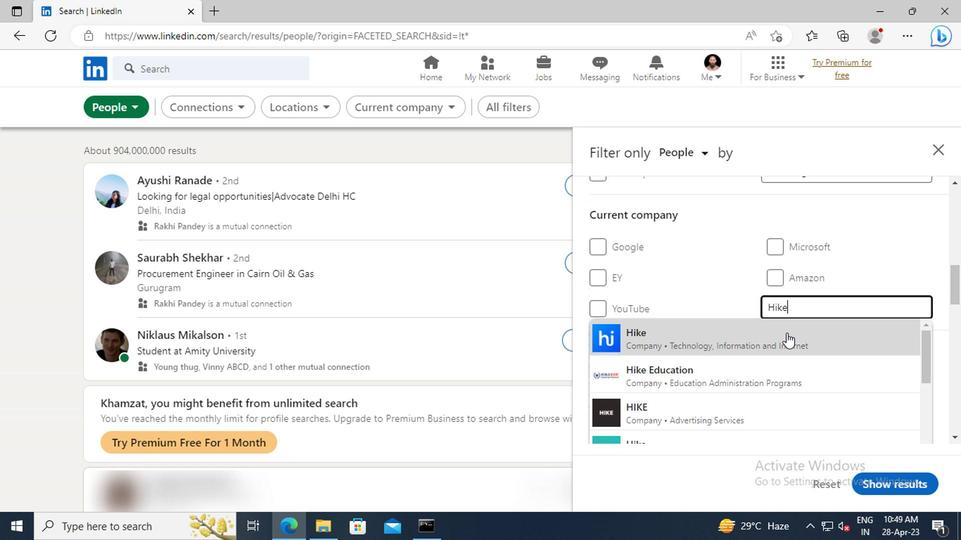 
Action: Mouse moved to (785, 304)
Screenshot: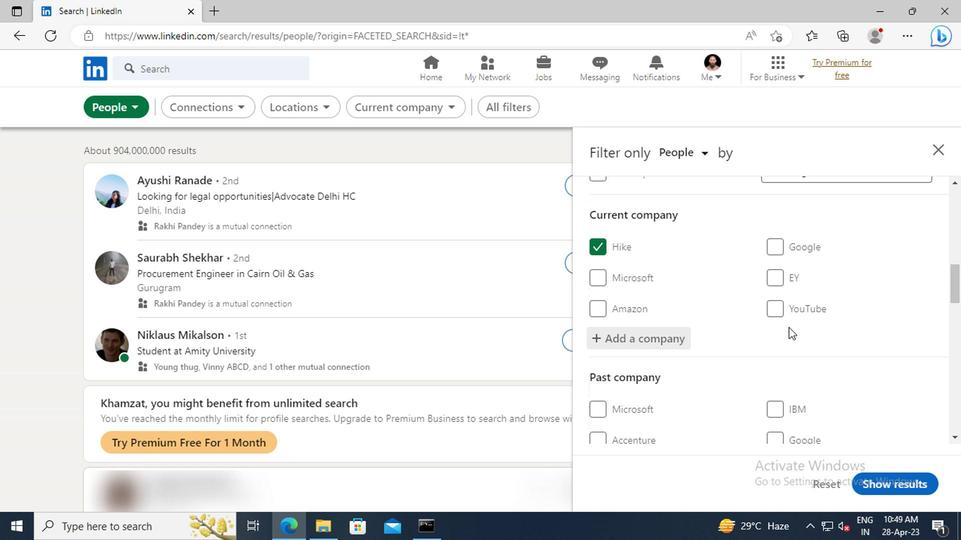 
Action: Mouse scrolled (785, 303) with delta (0, 0)
Screenshot: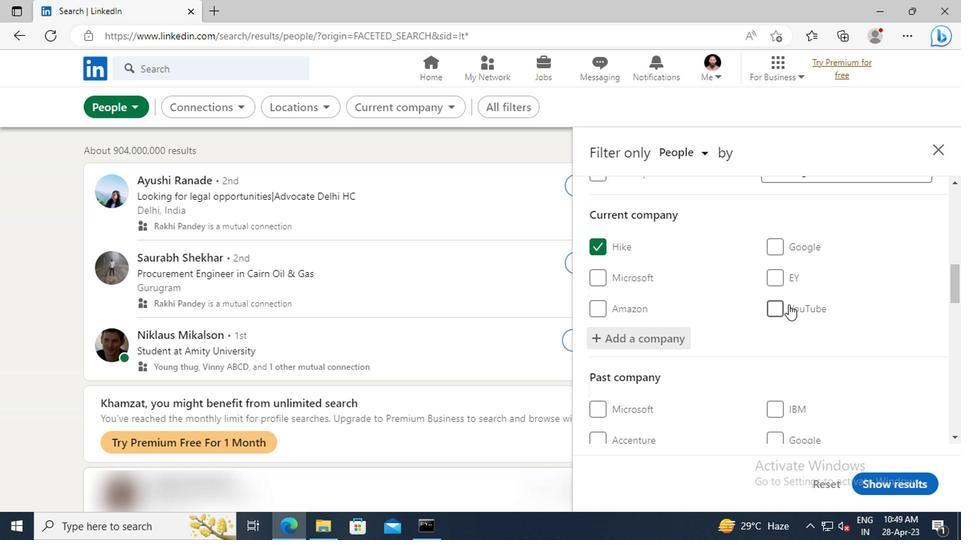 
Action: Mouse scrolled (785, 303) with delta (0, 0)
Screenshot: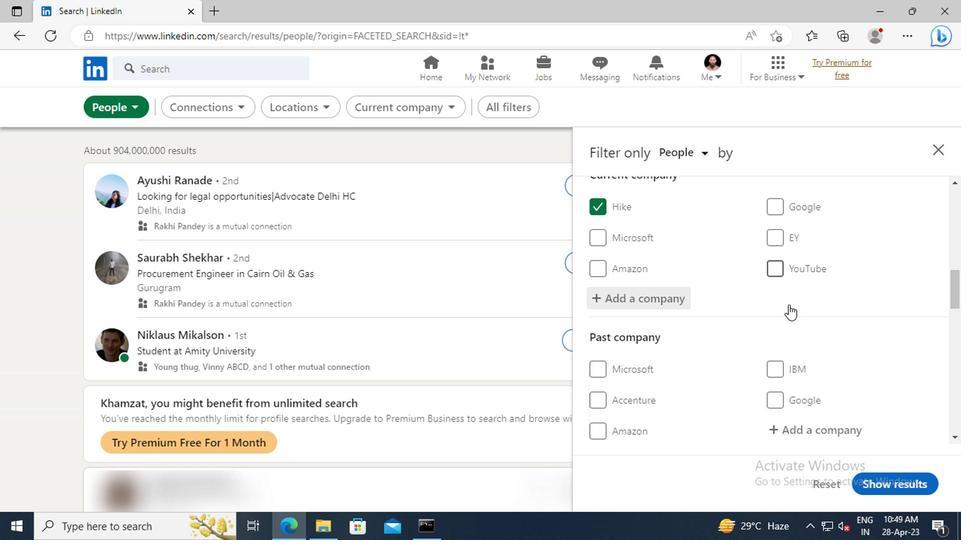 
Action: Mouse scrolled (785, 303) with delta (0, 0)
Screenshot: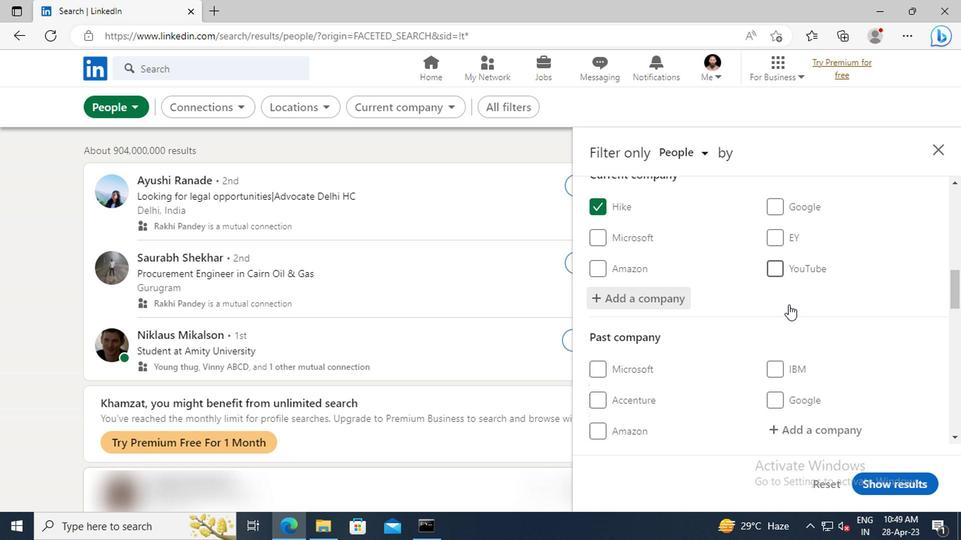 
Action: Mouse scrolled (785, 303) with delta (0, 0)
Screenshot: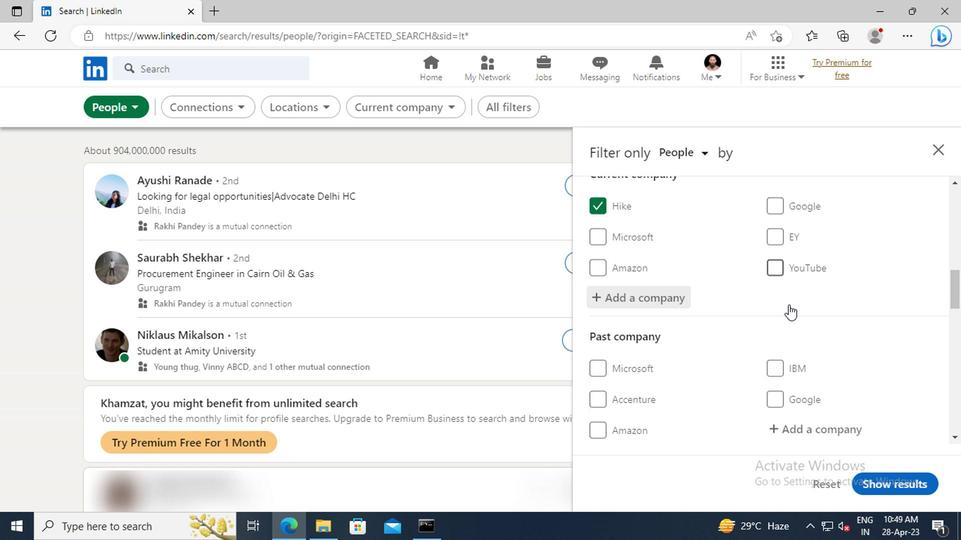 
Action: Mouse moved to (786, 303)
Screenshot: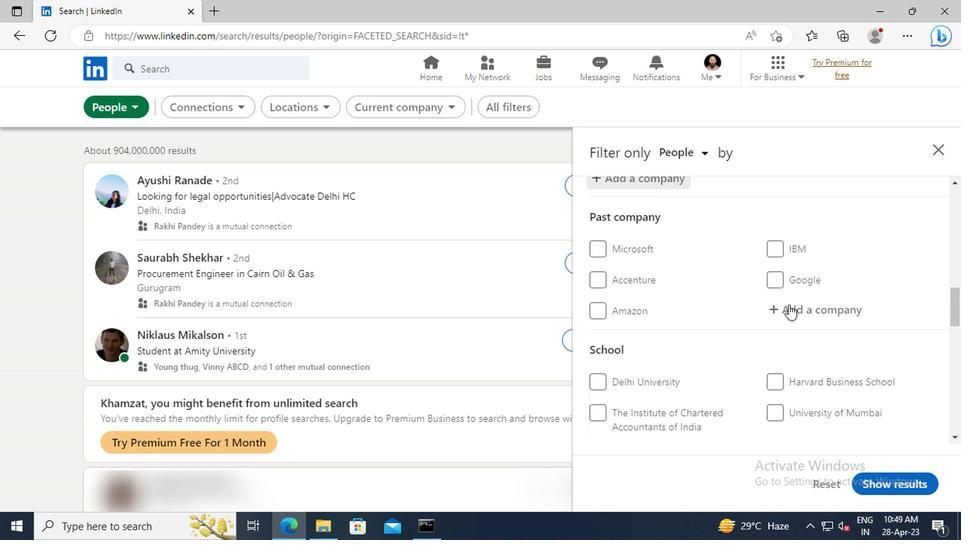 
Action: Mouse scrolled (786, 303) with delta (0, 0)
Screenshot: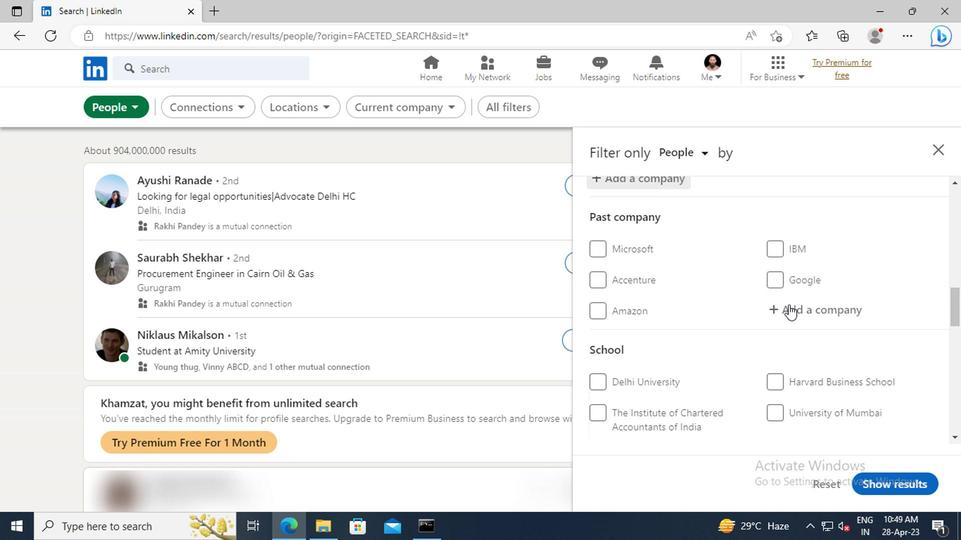 
Action: Mouse scrolled (786, 303) with delta (0, 0)
Screenshot: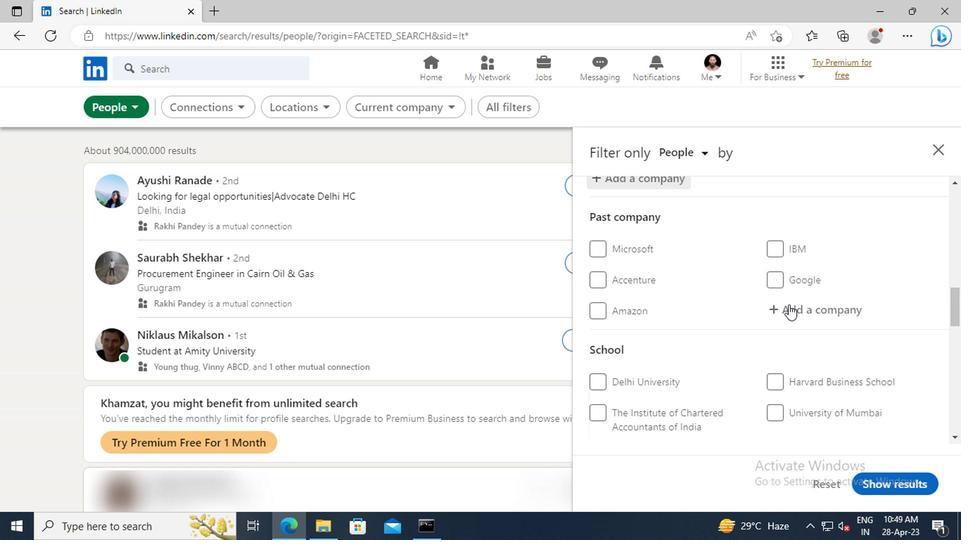 
Action: Mouse scrolled (786, 303) with delta (0, 0)
Screenshot: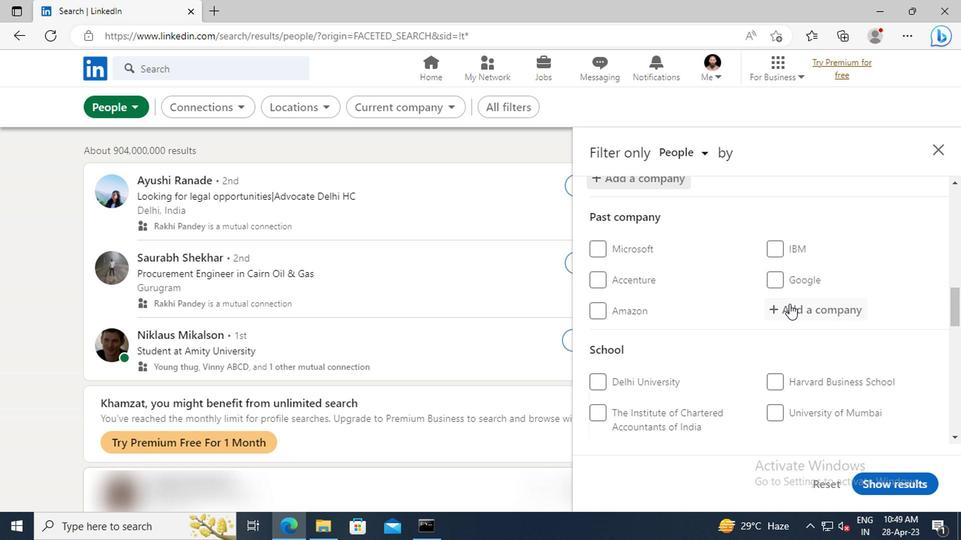 
Action: Mouse scrolled (786, 303) with delta (0, 0)
Screenshot: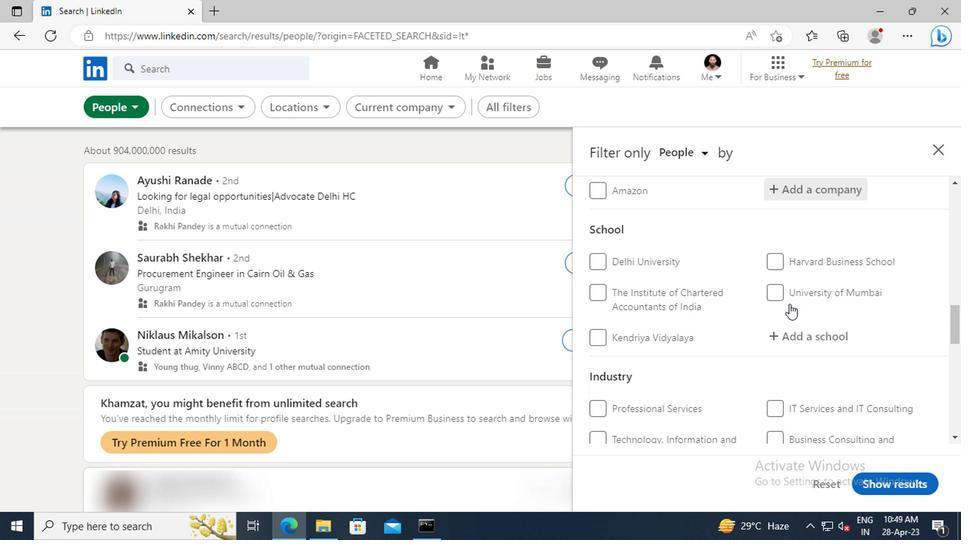 
Action: Mouse moved to (803, 299)
Screenshot: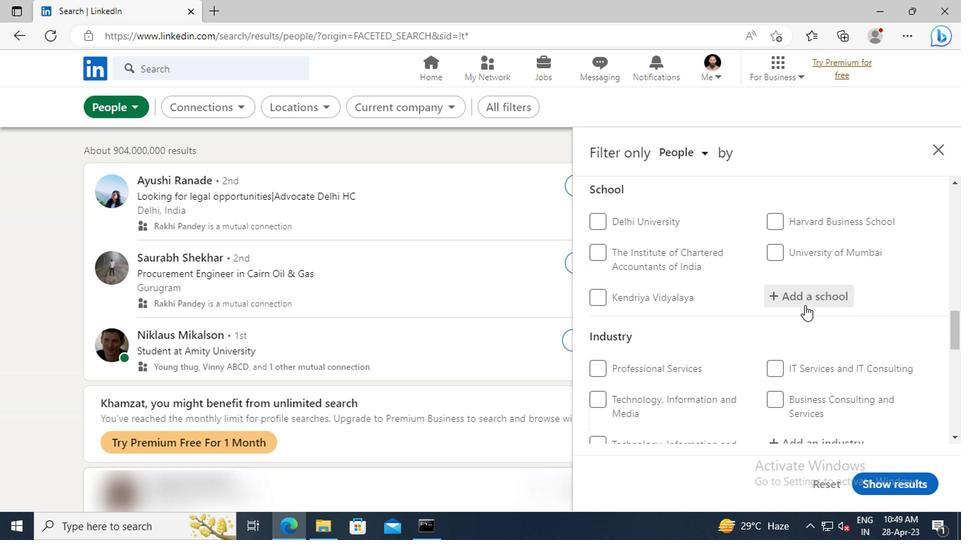 
Action: Mouse pressed left at (803, 299)
Screenshot: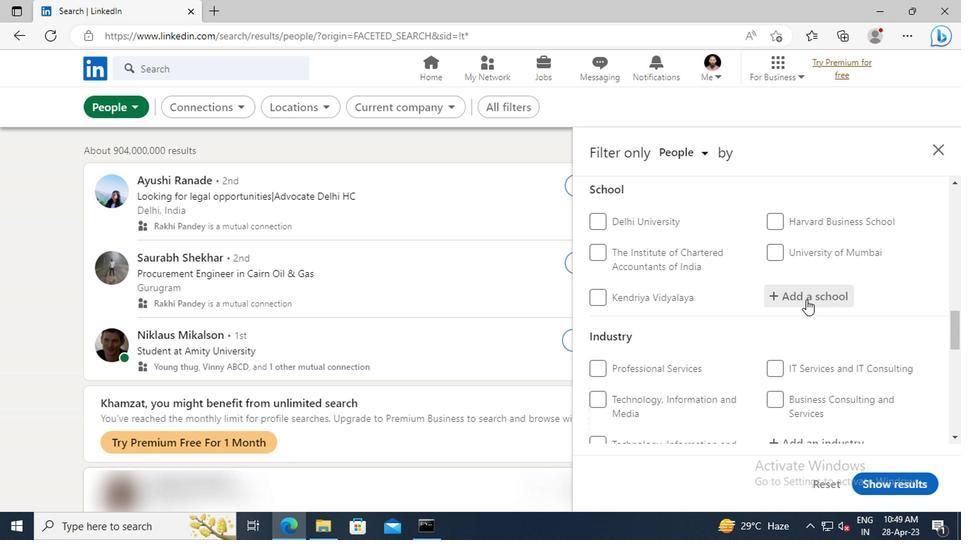 
Action: Key pressed <Key.shift>GURU<Key.space><Key.shift>JAMBHESHWAR<Key.space><Key.shift>UNIVERSITY<Key.space>OF<Key.space><Key.shift>S
Screenshot: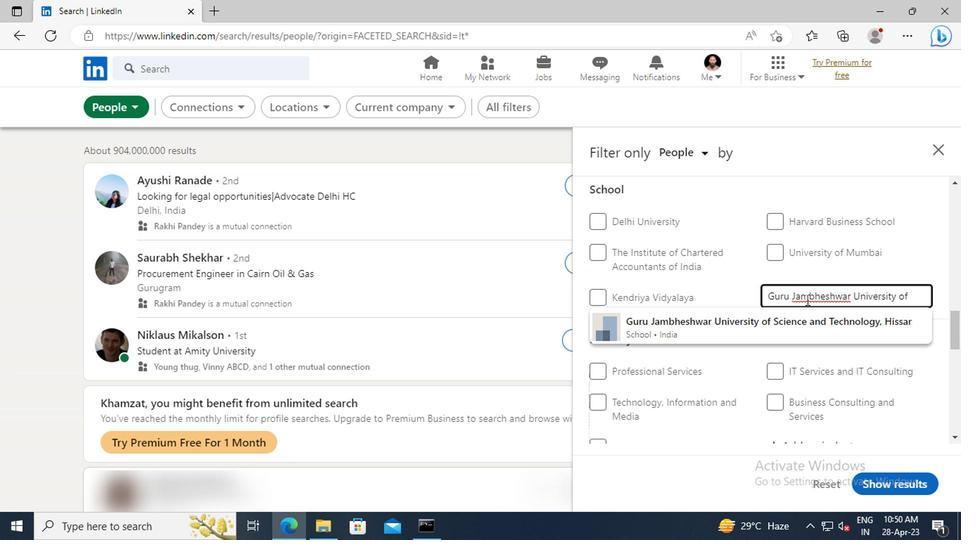 
Action: Mouse moved to (806, 324)
Screenshot: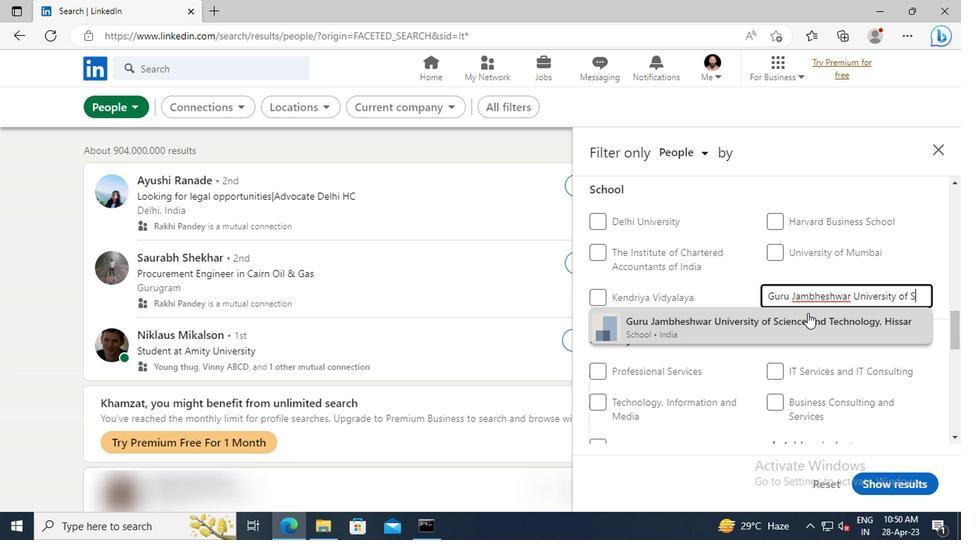
Action: Mouse pressed left at (806, 324)
Screenshot: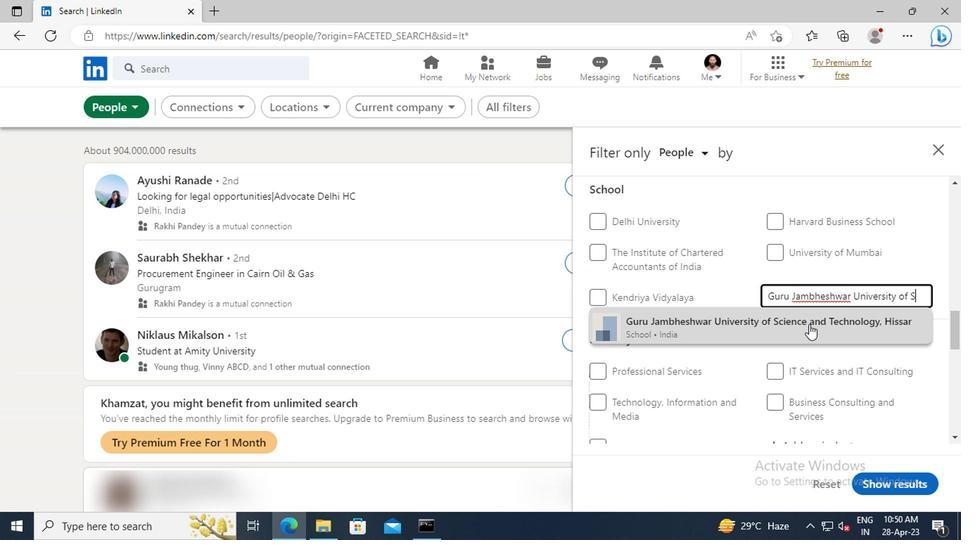 
Action: Mouse moved to (801, 290)
Screenshot: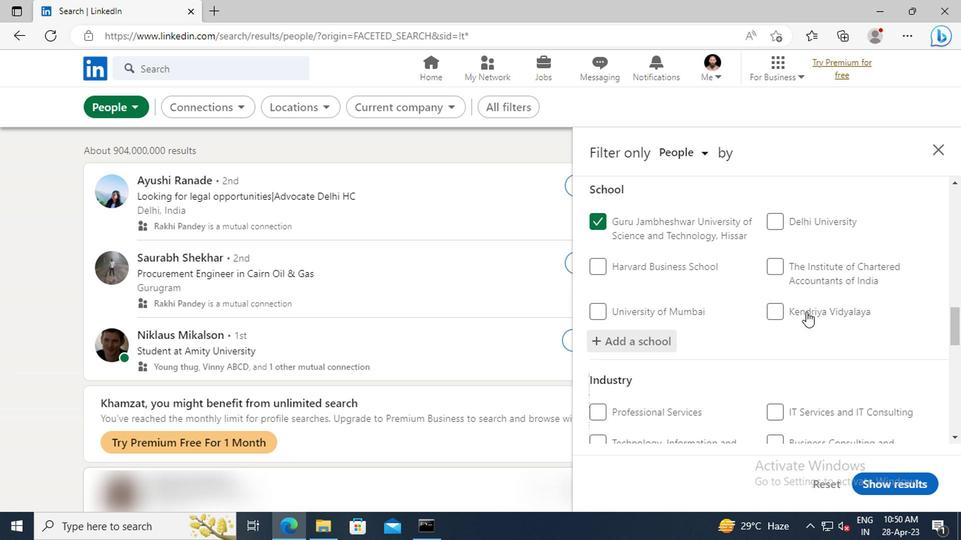 
Action: Mouse scrolled (801, 290) with delta (0, 0)
Screenshot: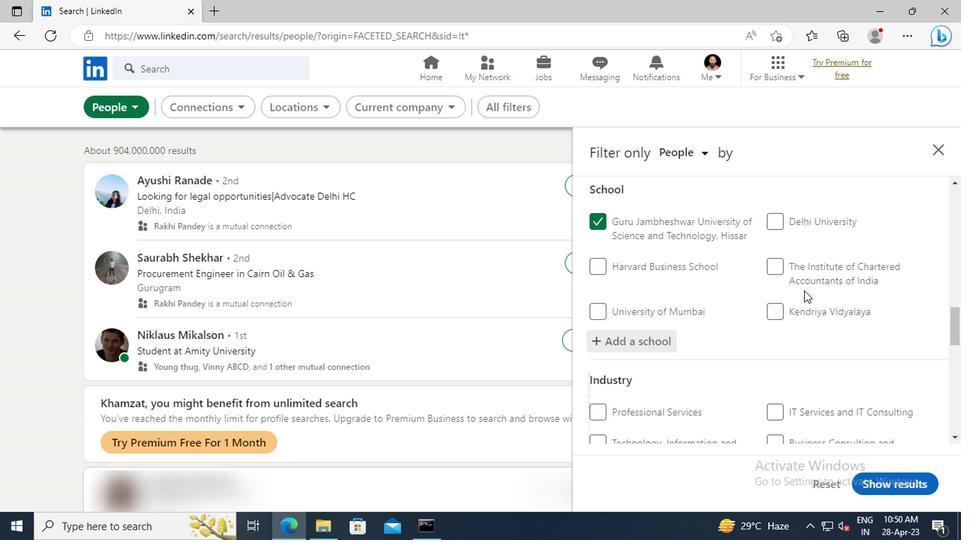 
Action: Mouse scrolled (801, 290) with delta (0, 0)
Screenshot: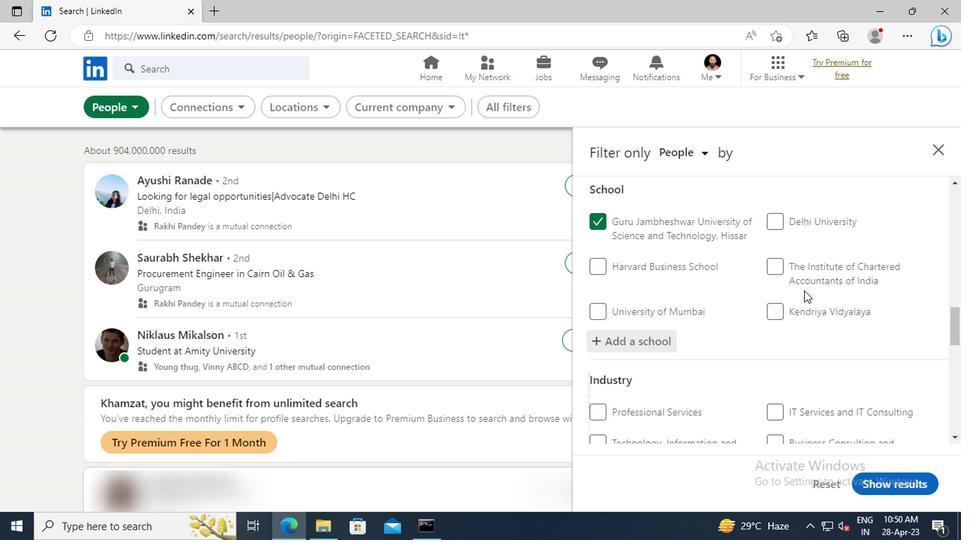 
Action: Mouse scrolled (801, 290) with delta (0, 0)
Screenshot: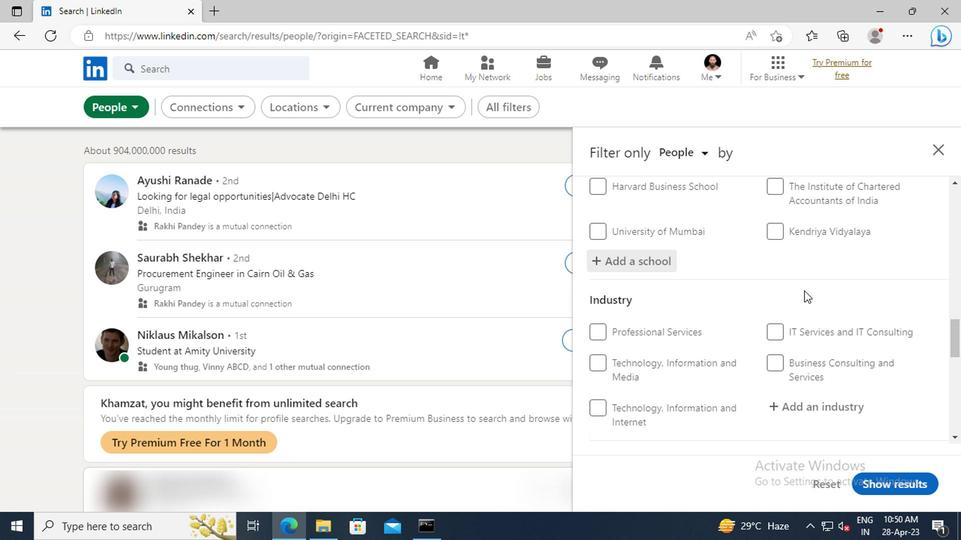
Action: Mouse scrolled (801, 290) with delta (0, 0)
Screenshot: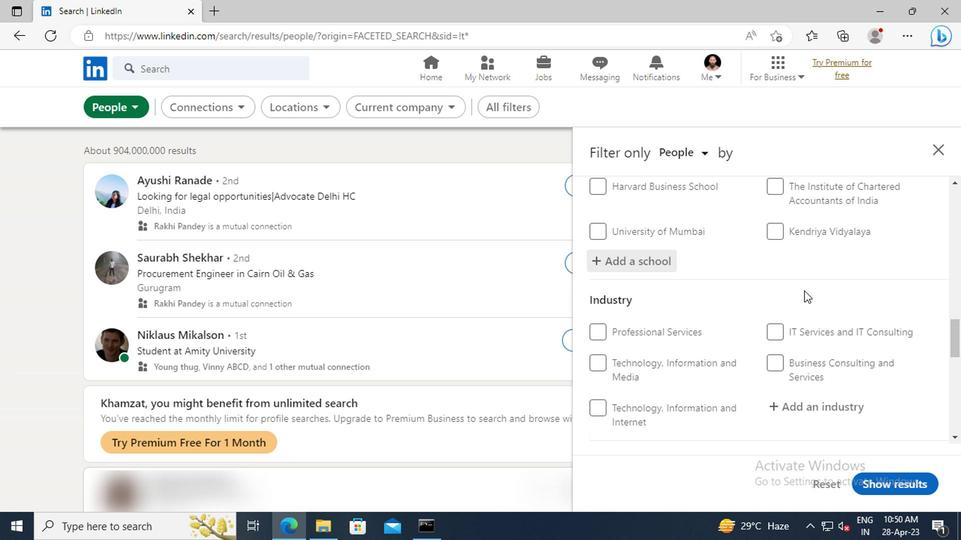 
Action: Mouse moved to (807, 323)
Screenshot: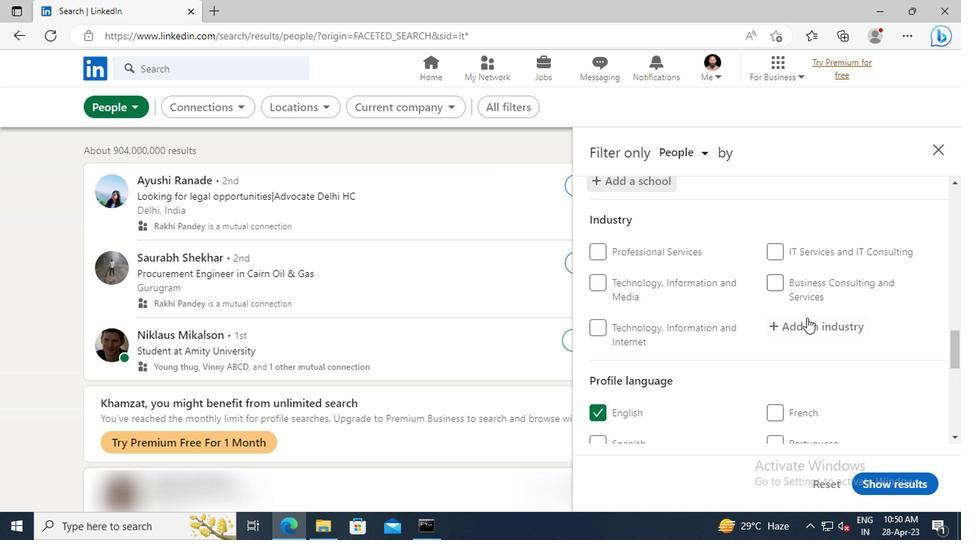
Action: Mouse pressed left at (807, 323)
Screenshot: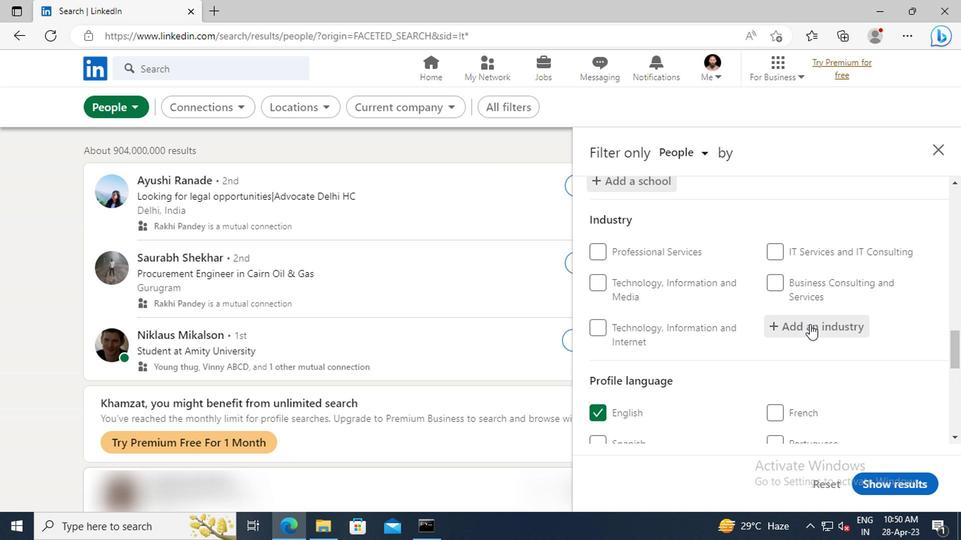 
Action: Key pressed <Key.shift>FRUIT<Key.space>AND
Screenshot: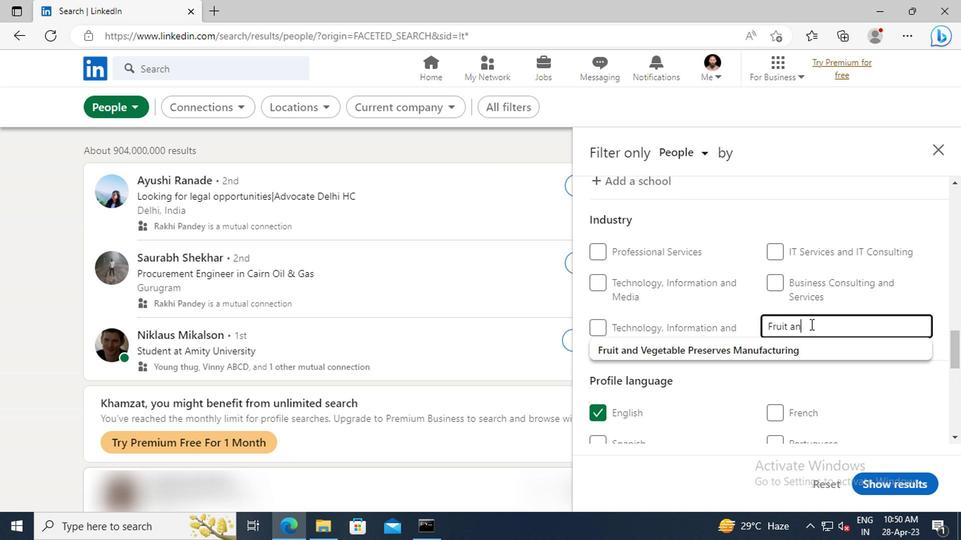 
Action: Mouse moved to (812, 347)
Screenshot: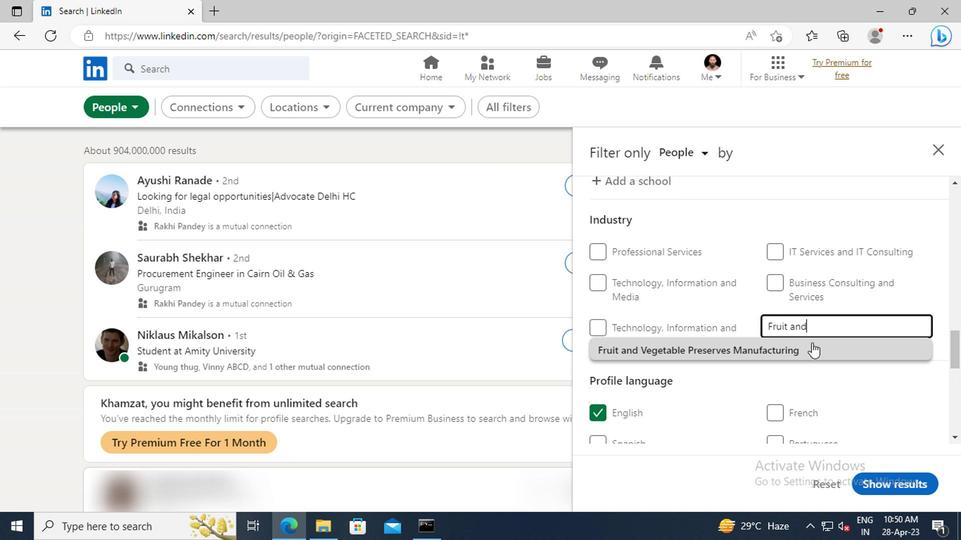 
Action: Mouse pressed left at (812, 347)
Screenshot: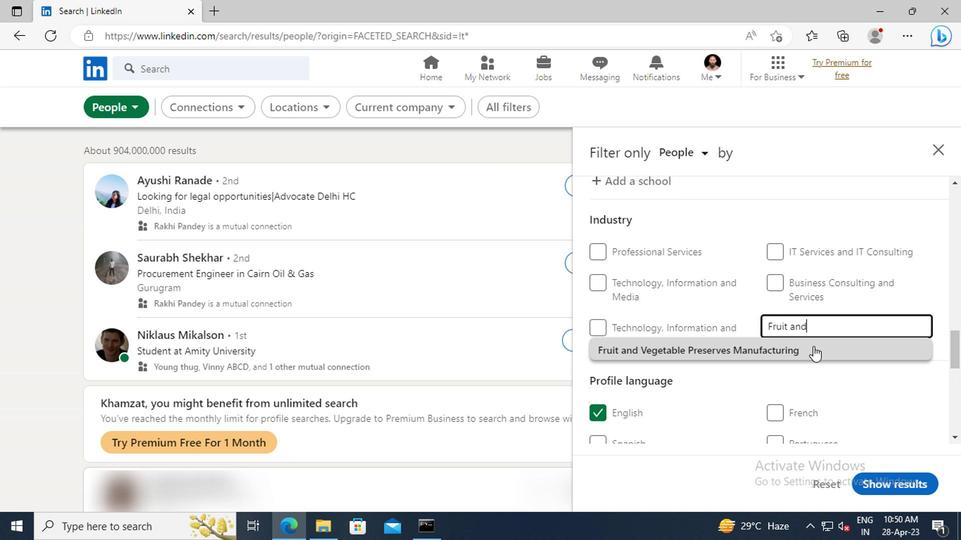 
Action: Mouse moved to (794, 304)
Screenshot: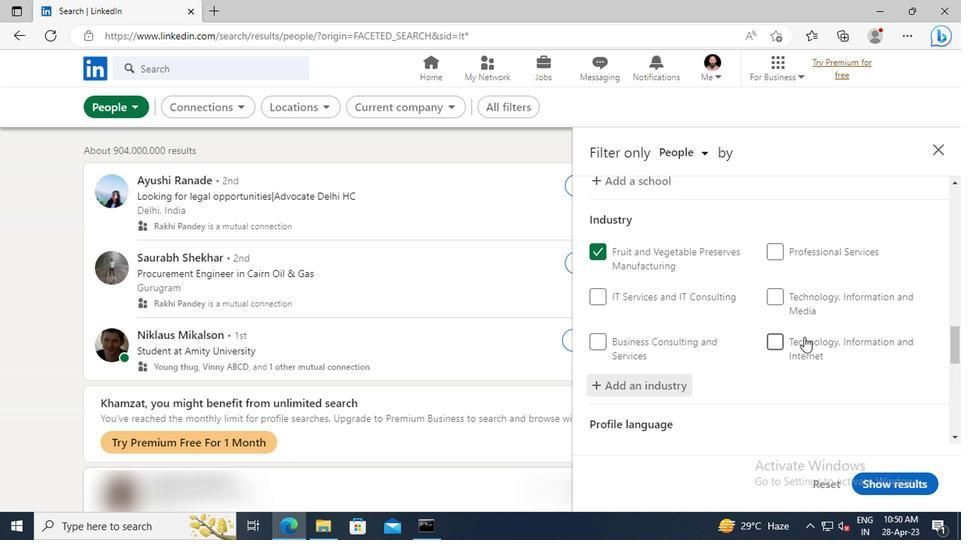 
Action: Mouse scrolled (794, 303) with delta (0, 0)
Screenshot: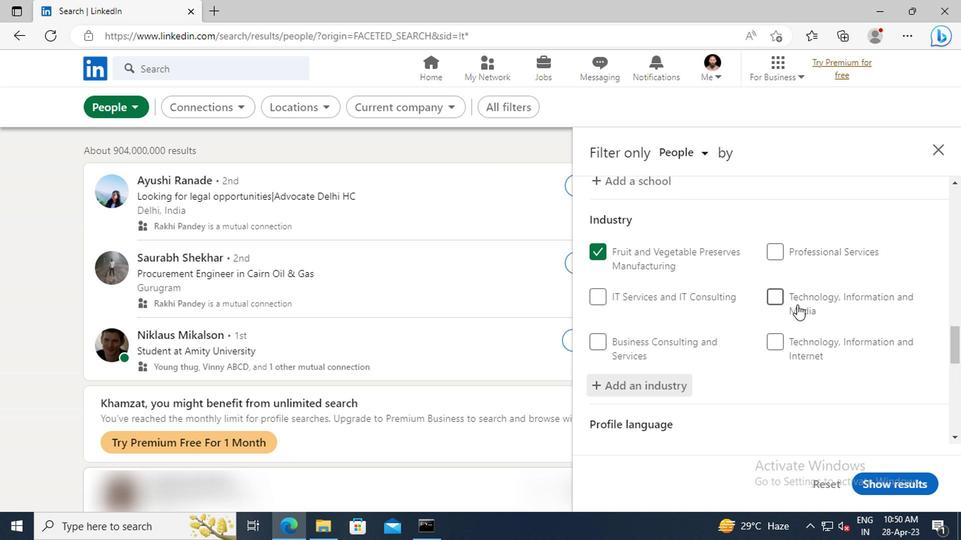 
Action: Mouse scrolled (794, 303) with delta (0, 0)
Screenshot: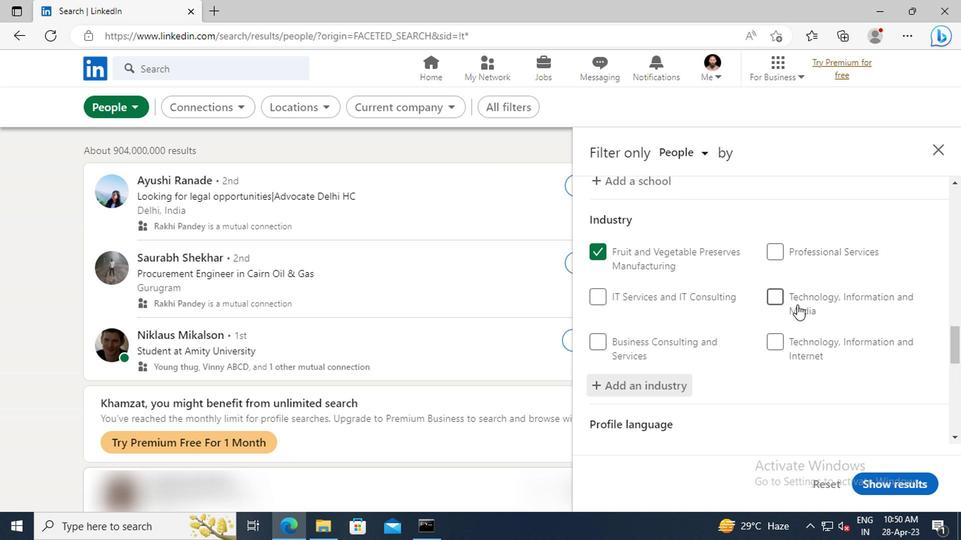
Action: Mouse scrolled (794, 303) with delta (0, 0)
Screenshot: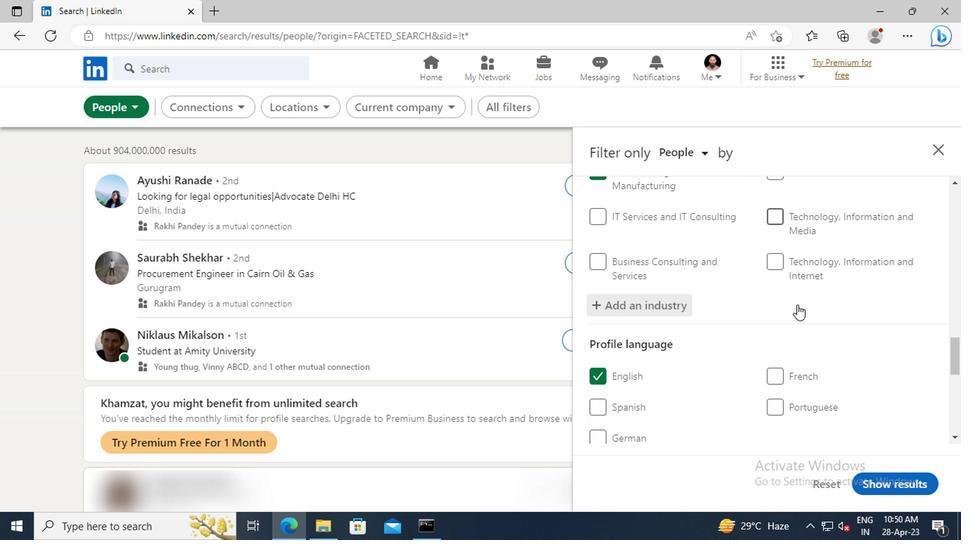 
Action: Mouse scrolled (794, 303) with delta (0, 0)
Screenshot: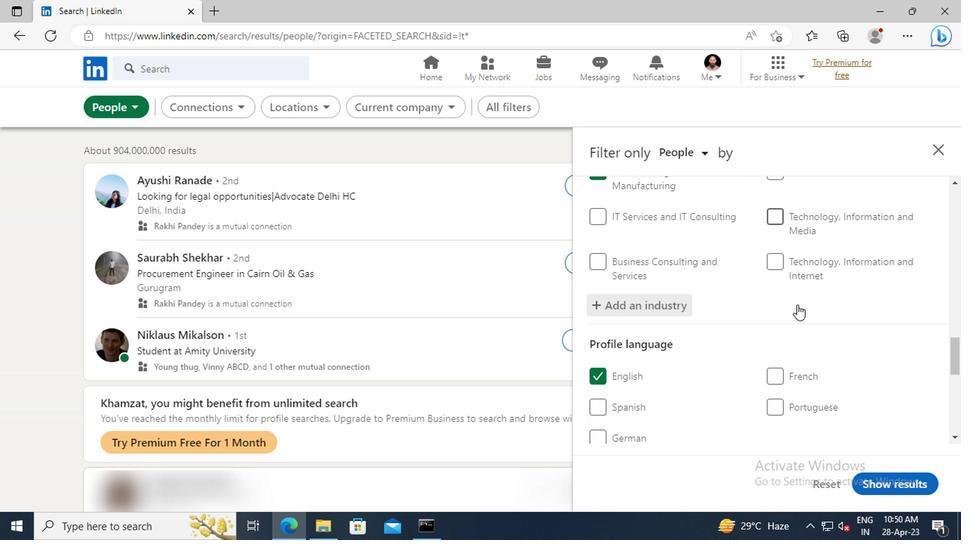 
Action: Mouse scrolled (794, 303) with delta (0, 0)
Screenshot: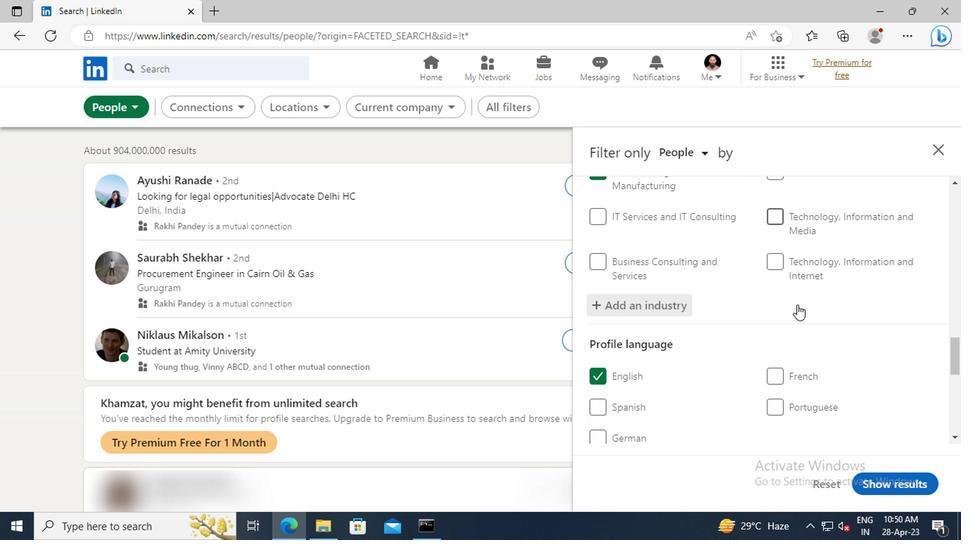 
Action: Mouse scrolled (794, 303) with delta (0, 0)
Screenshot: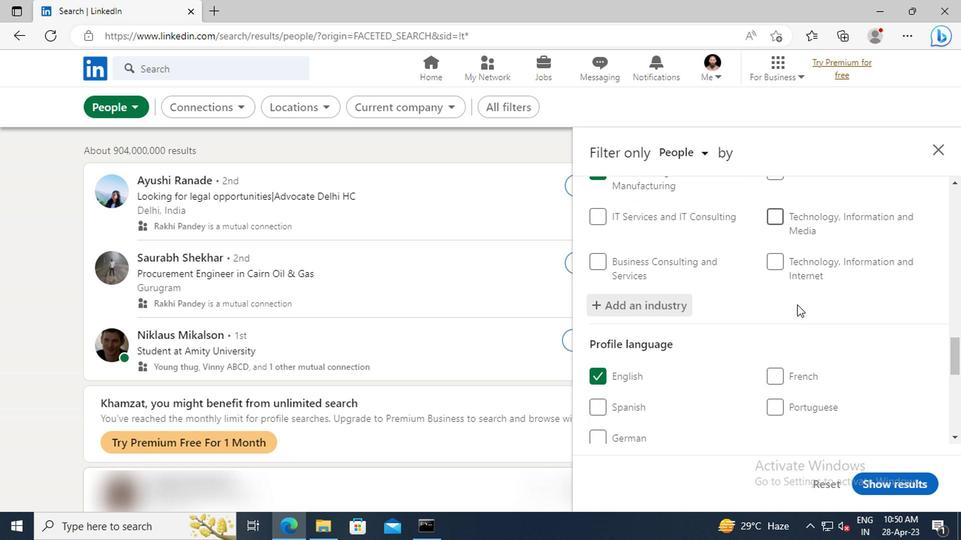 
Action: Mouse scrolled (794, 303) with delta (0, 0)
Screenshot: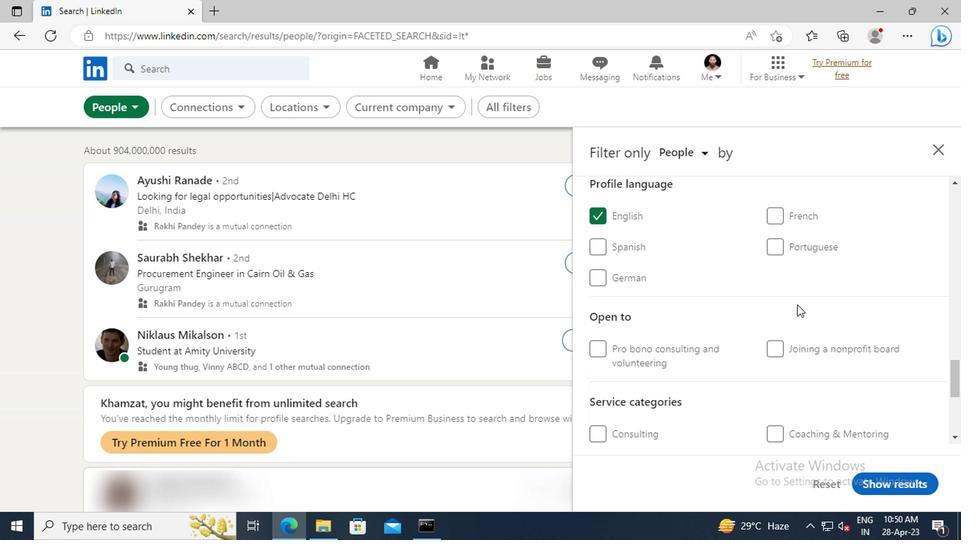 
Action: Mouse scrolled (794, 303) with delta (0, 0)
Screenshot: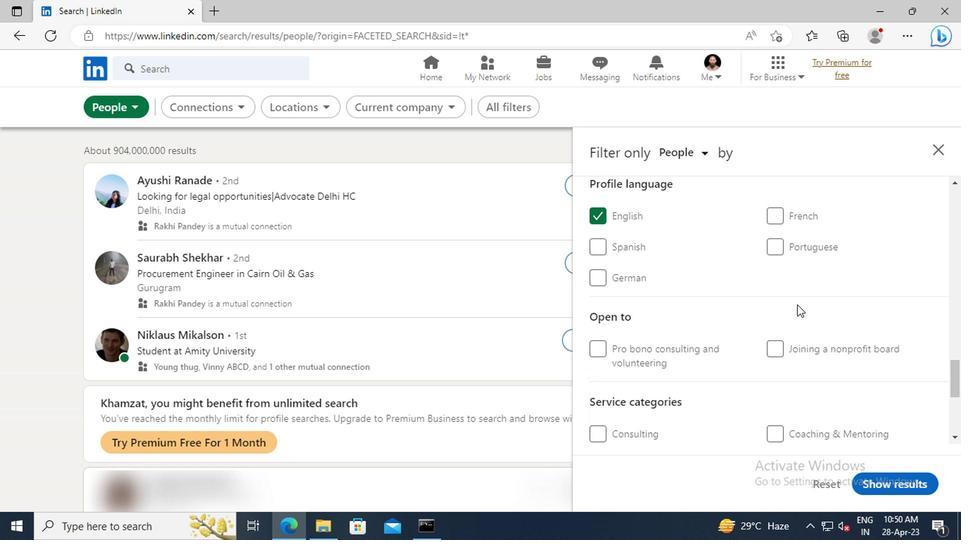 
Action: Mouse scrolled (794, 303) with delta (0, 0)
Screenshot: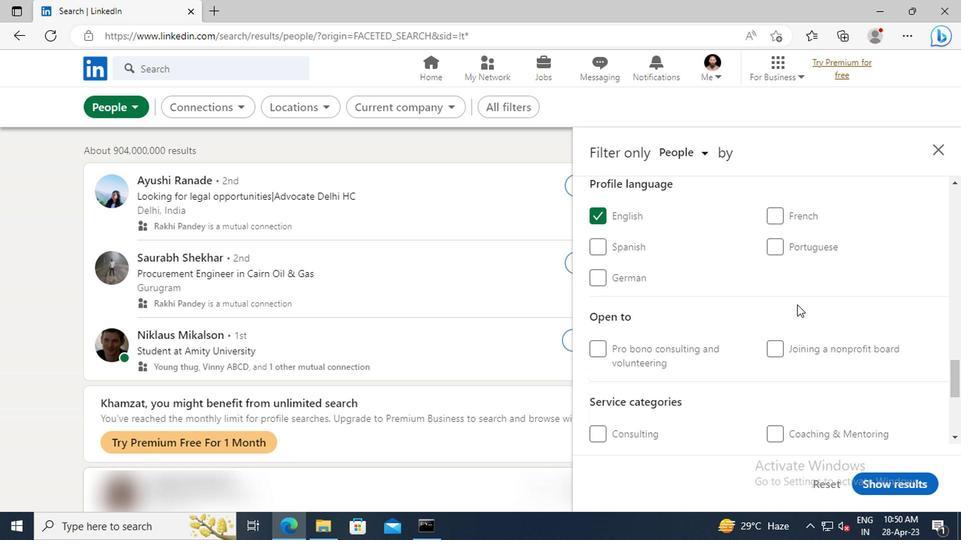 
Action: Mouse scrolled (794, 303) with delta (0, 0)
Screenshot: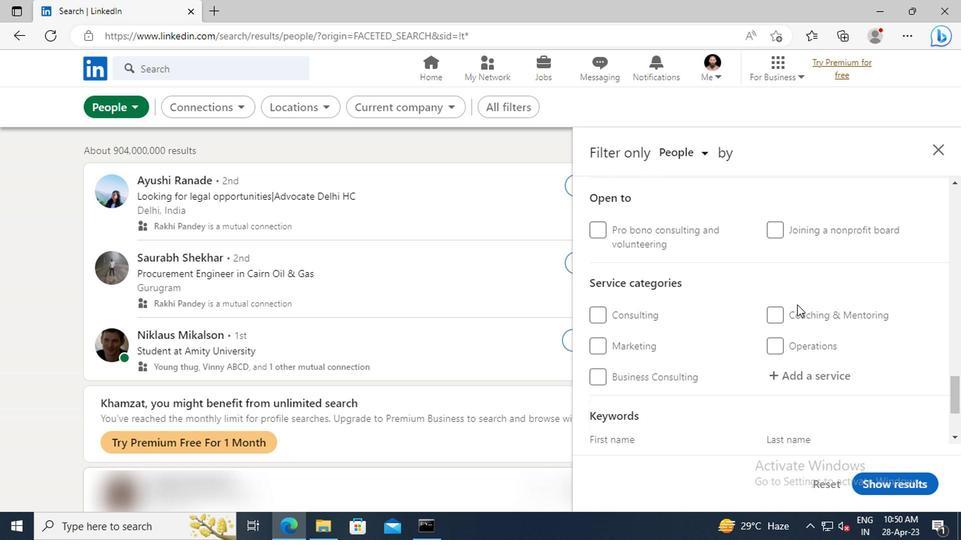 
Action: Mouse moved to (792, 334)
Screenshot: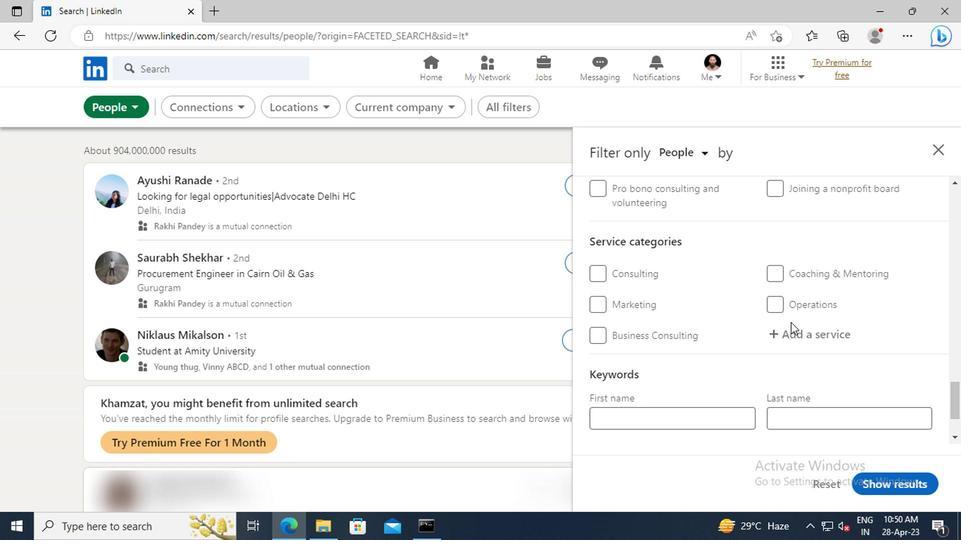
Action: Mouse pressed left at (792, 334)
Screenshot: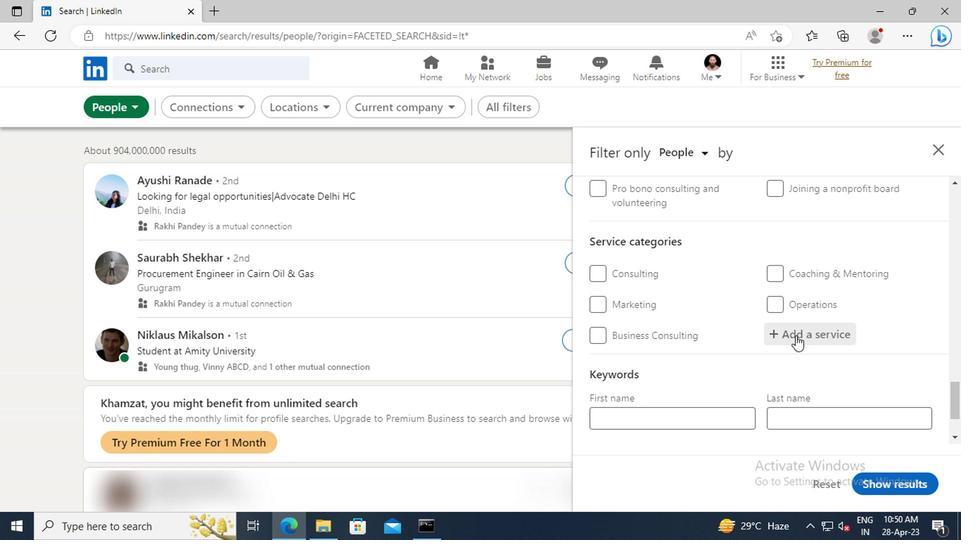 
Action: Key pressed <Key.shift>RESEARCH<Key.enter>
Screenshot: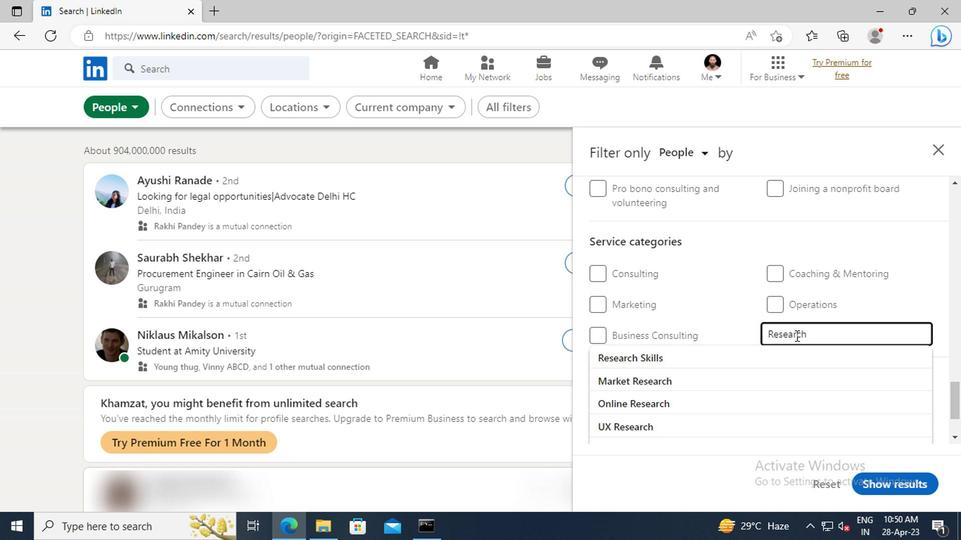 
Action: Mouse scrolled (792, 334) with delta (0, 0)
Screenshot: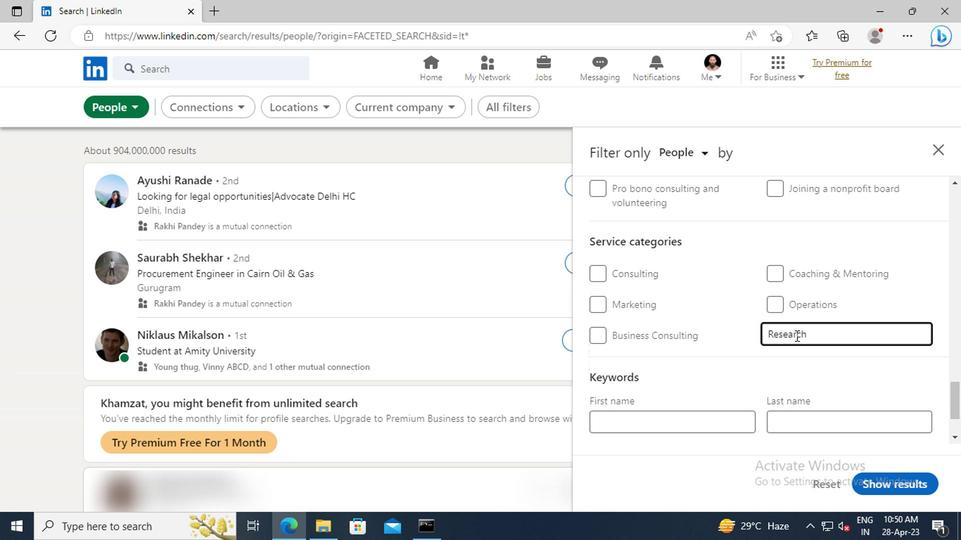 
Action: Mouse scrolled (792, 334) with delta (0, 0)
Screenshot: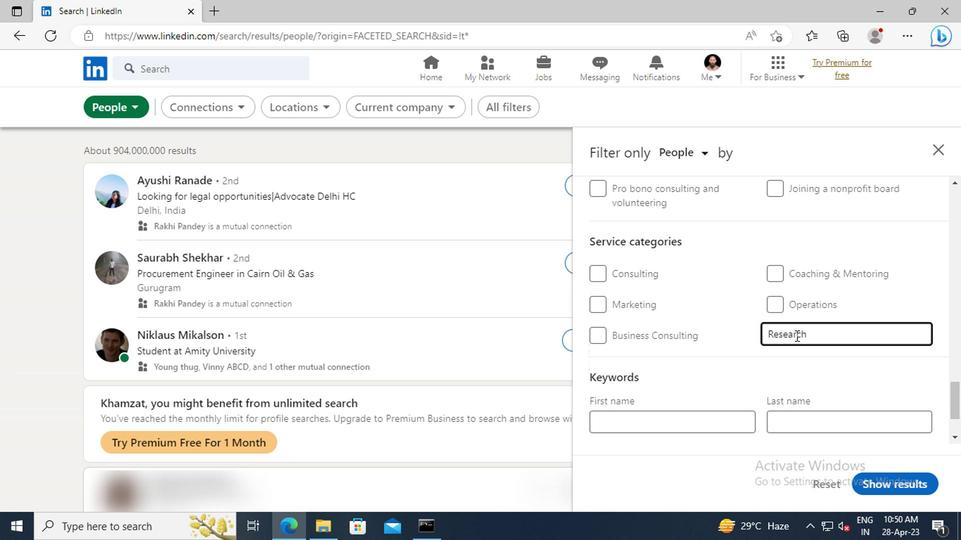 
Action: Mouse scrolled (792, 334) with delta (0, 0)
Screenshot: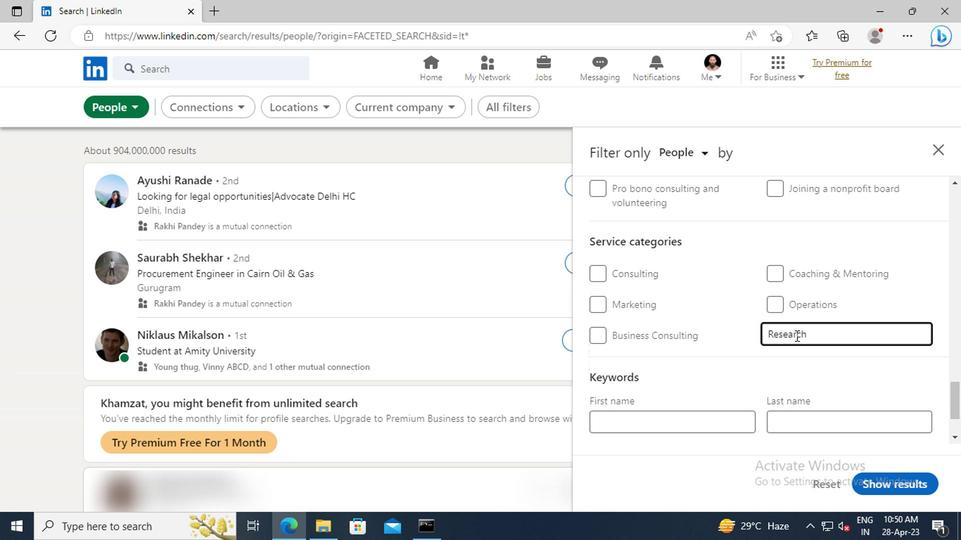 
Action: Mouse scrolled (792, 334) with delta (0, 0)
Screenshot: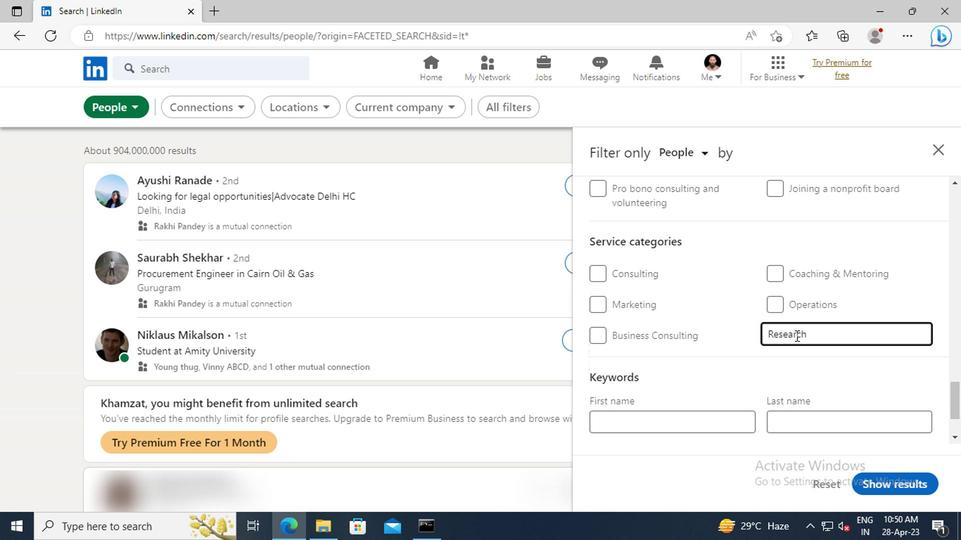 
Action: Mouse moved to (666, 381)
Screenshot: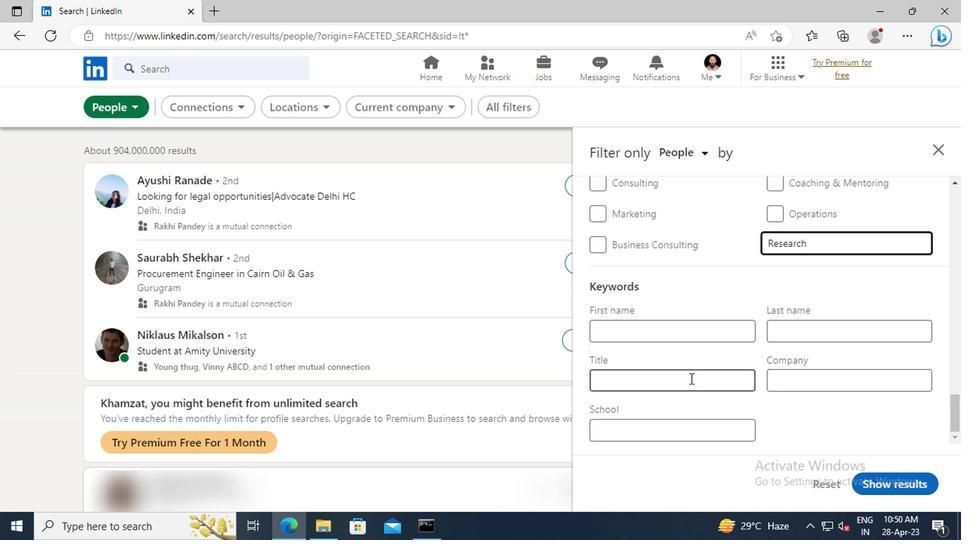 
Action: Mouse pressed left at (666, 381)
Screenshot: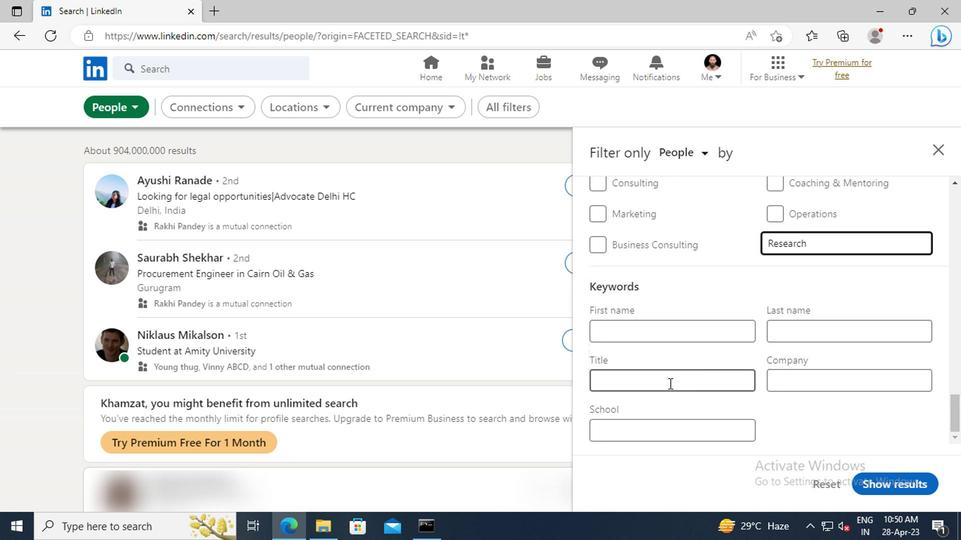 
Action: Key pressed <Key.shift>SALES<Key.space><Key.shift>ENGINEER<Key.enter>
Screenshot: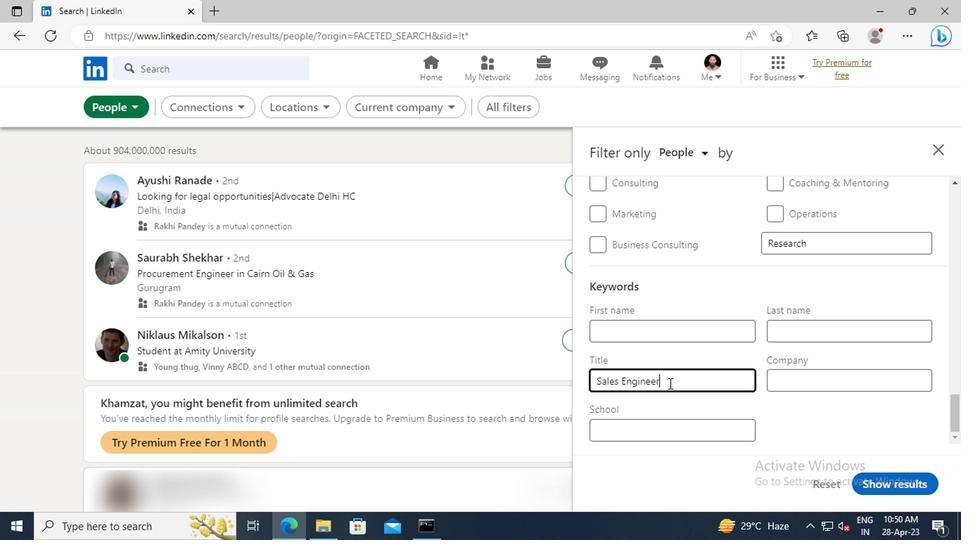 
Action: Mouse moved to (863, 479)
Screenshot: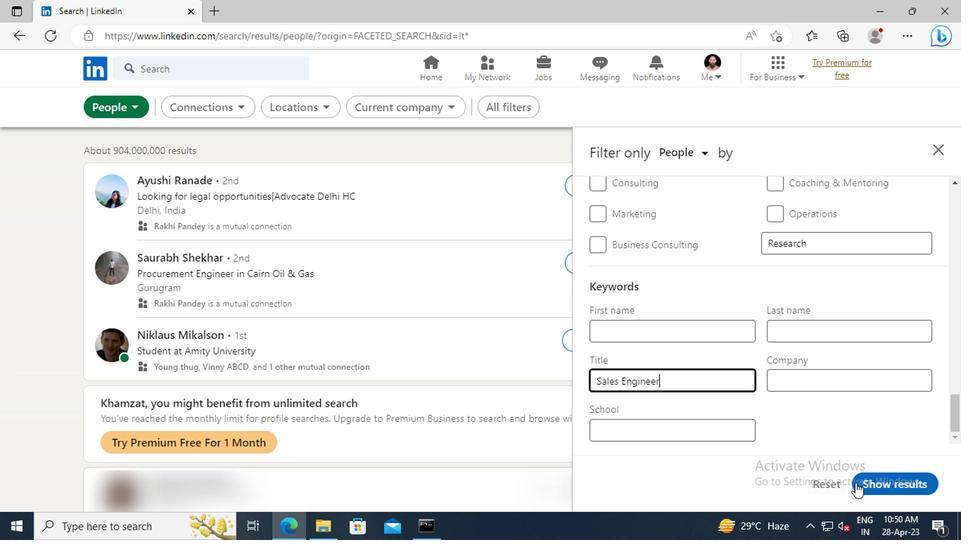
Action: Mouse pressed left at (863, 479)
Screenshot: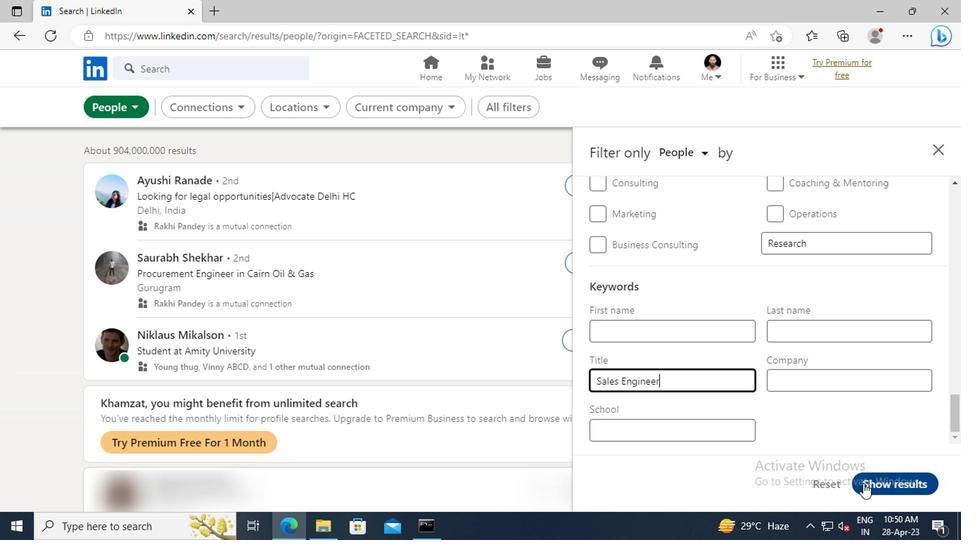 
Action: Mouse moved to (866, 480)
Screenshot: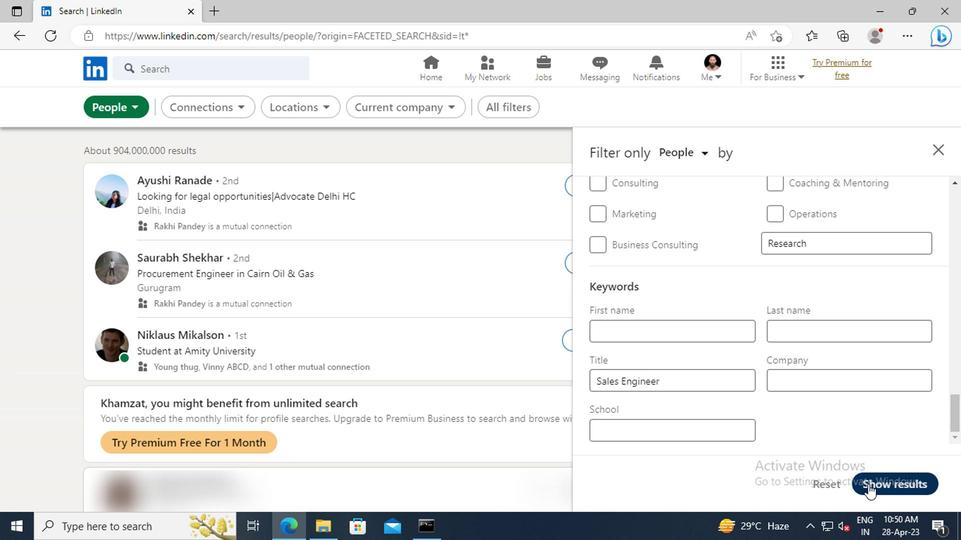 
